 Task: Toggle the ignore windows git27 warning.
Action: Mouse moved to (37, 502)
Screenshot: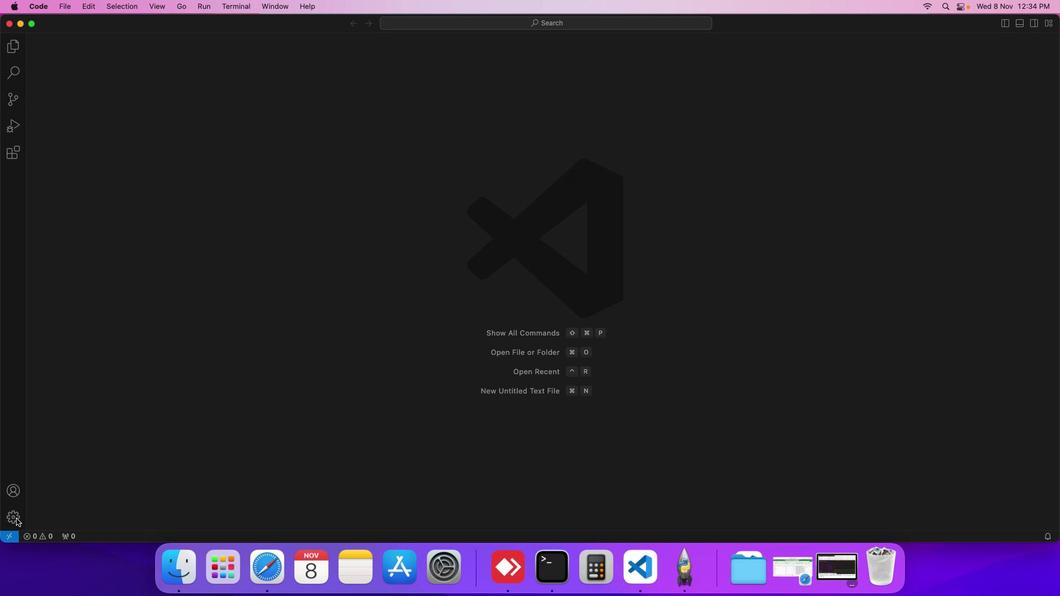 
Action: Mouse pressed left at (37, 502)
Screenshot: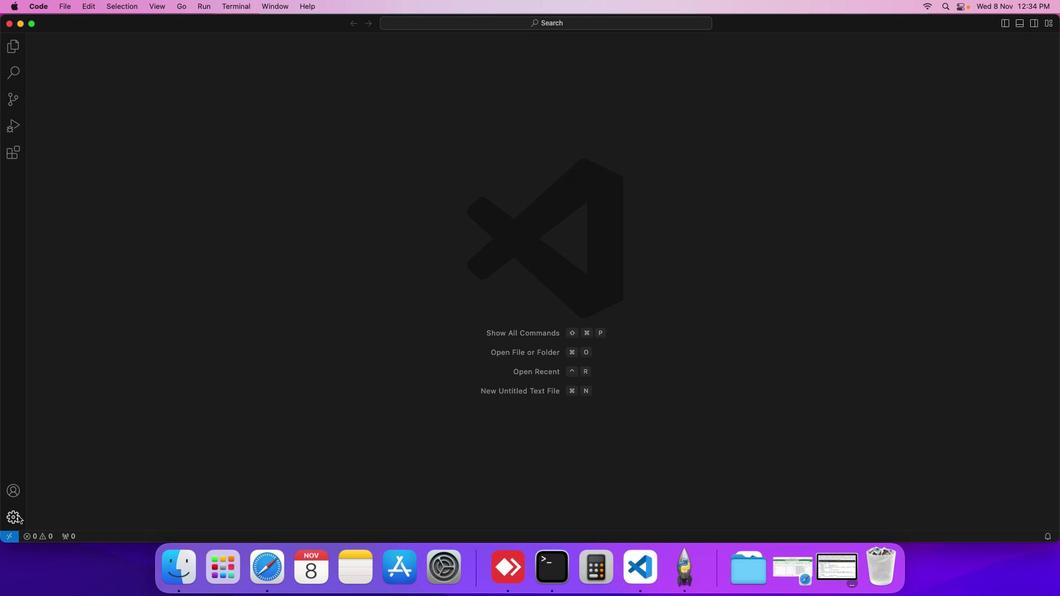 
Action: Mouse moved to (117, 418)
Screenshot: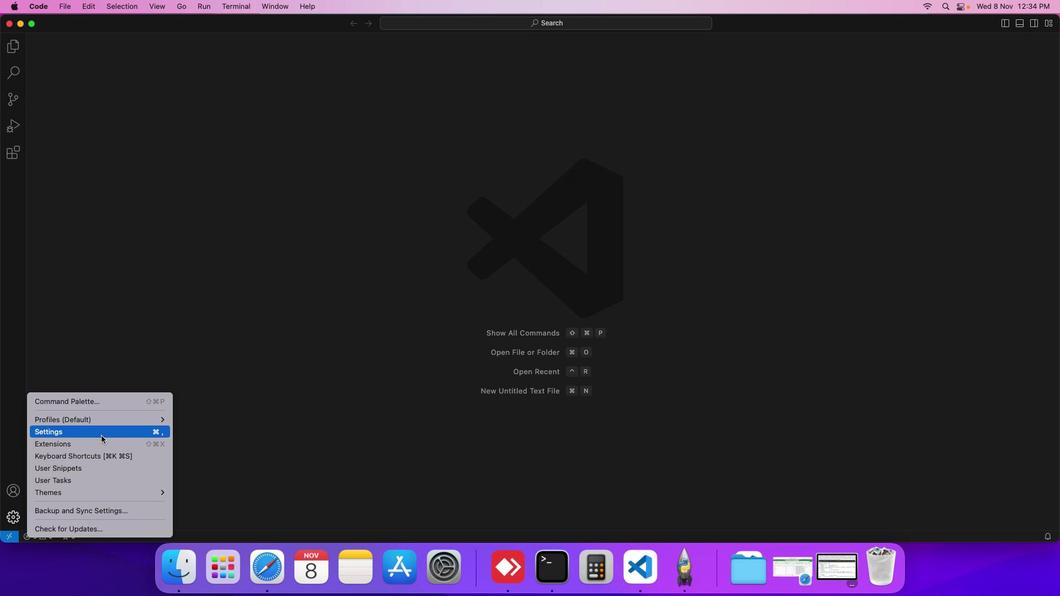 
Action: Mouse pressed left at (117, 418)
Screenshot: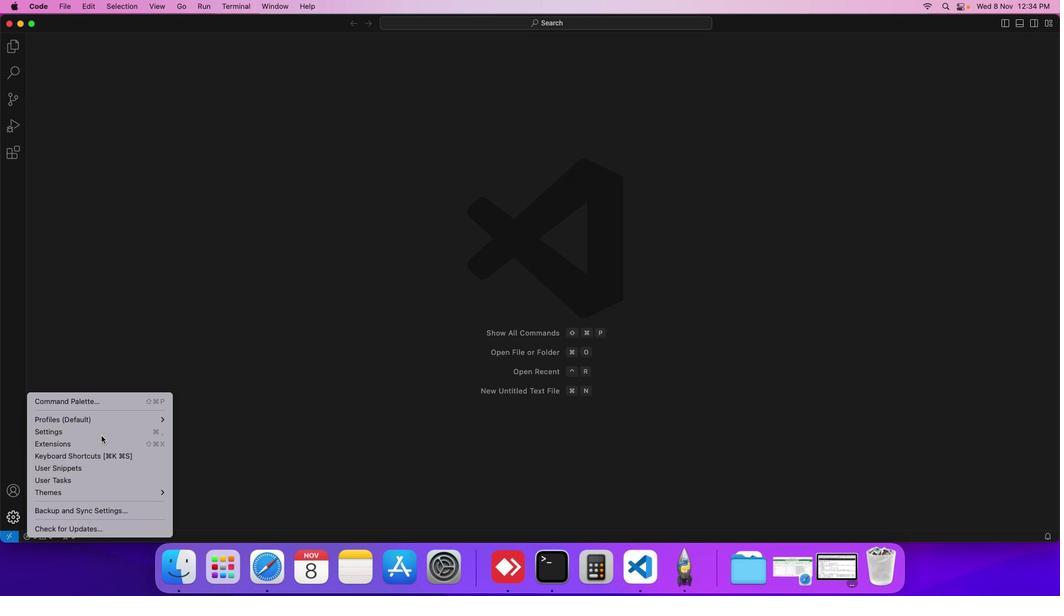 
Action: Mouse moved to (259, 179)
Screenshot: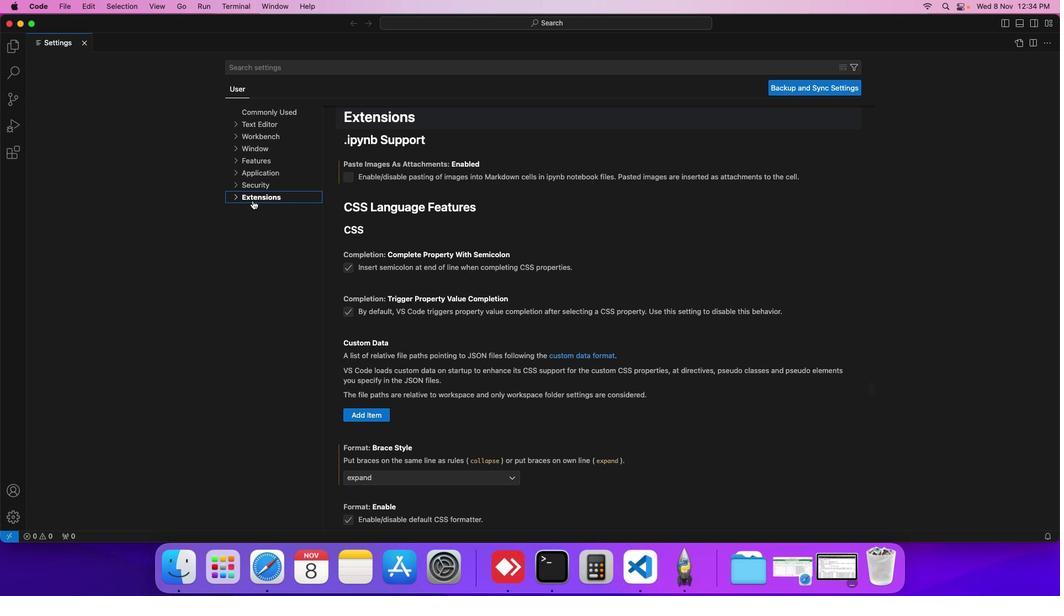 
Action: Mouse pressed left at (259, 179)
Screenshot: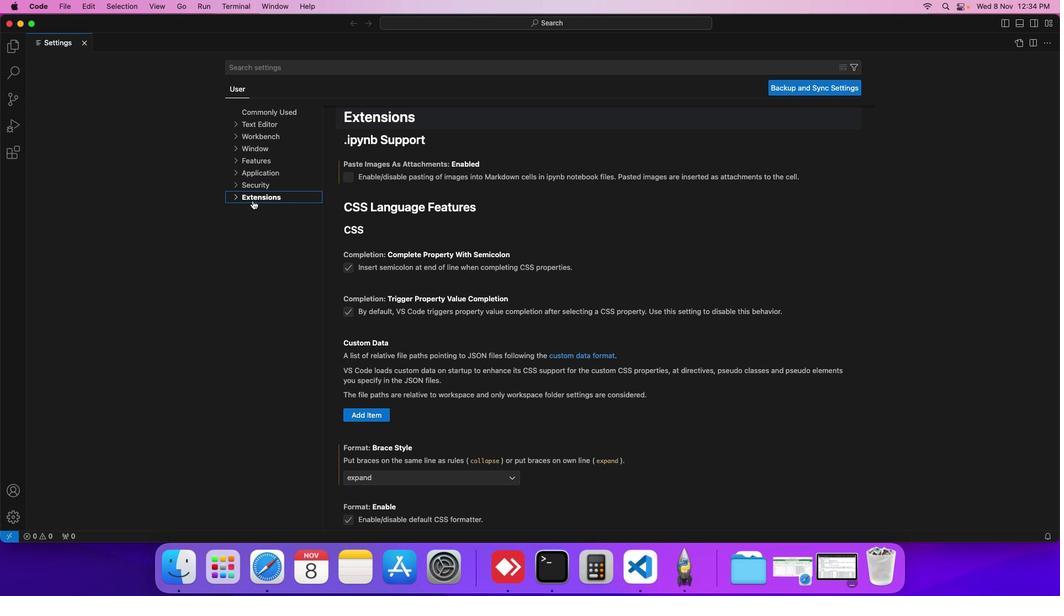 
Action: Mouse moved to (257, 221)
Screenshot: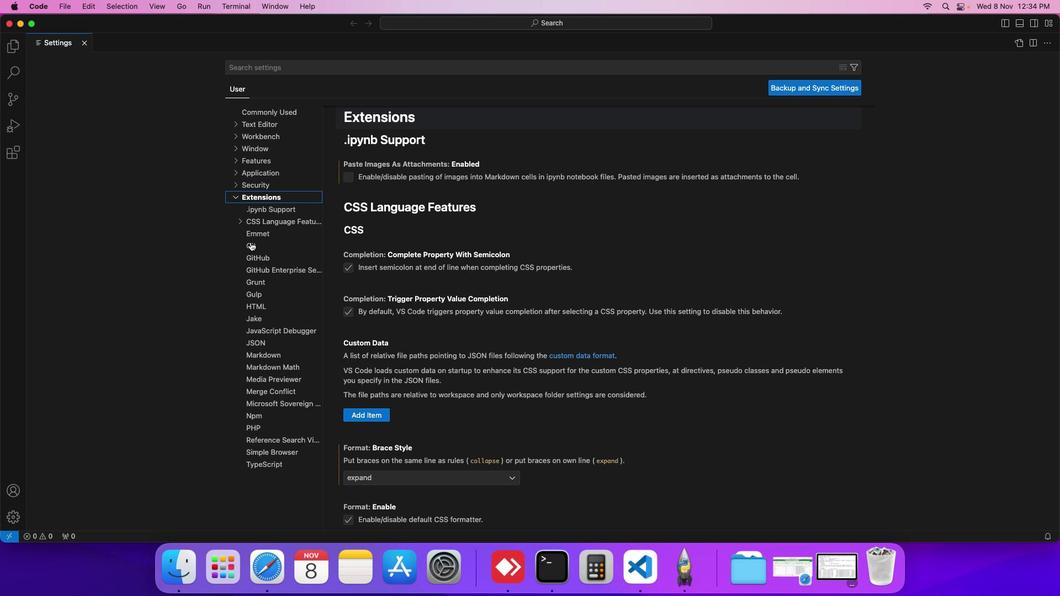 
Action: Mouse pressed left at (257, 221)
Screenshot: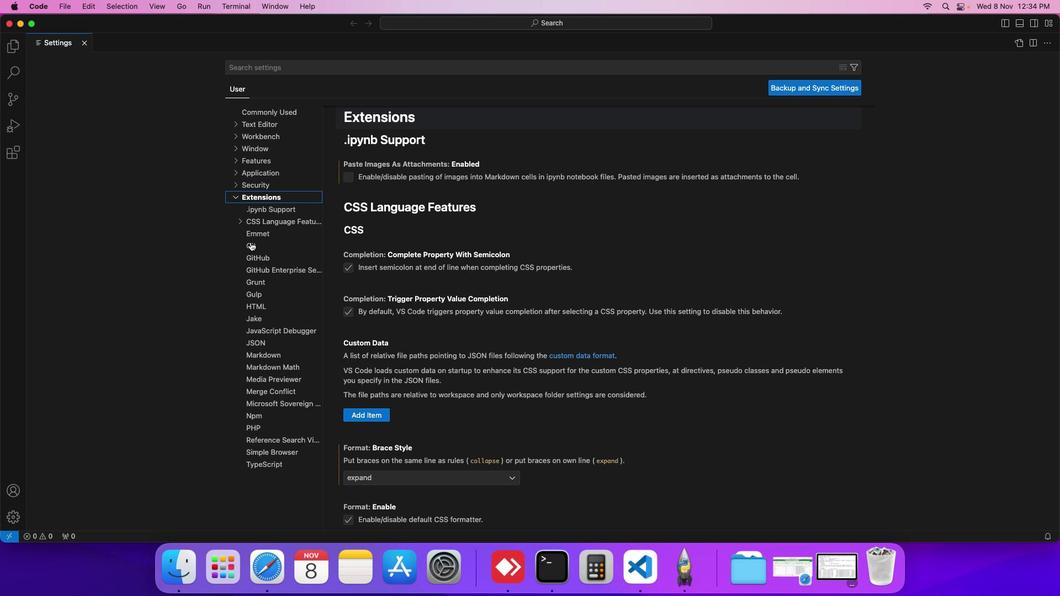 
Action: Mouse moved to (380, 349)
Screenshot: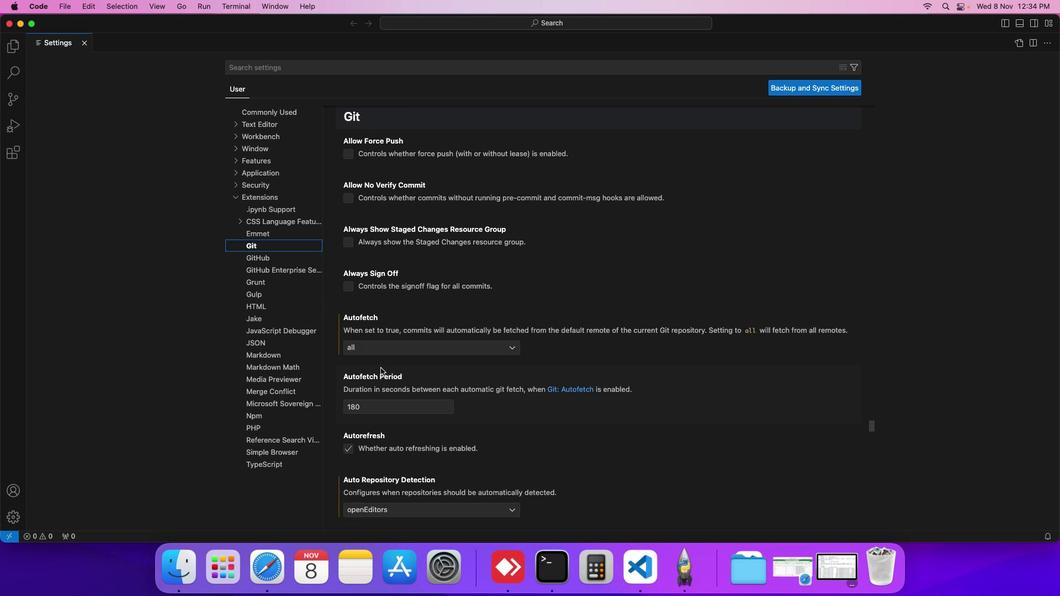 
Action: Mouse scrolled (380, 349) with delta (22, -24)
Screenshot: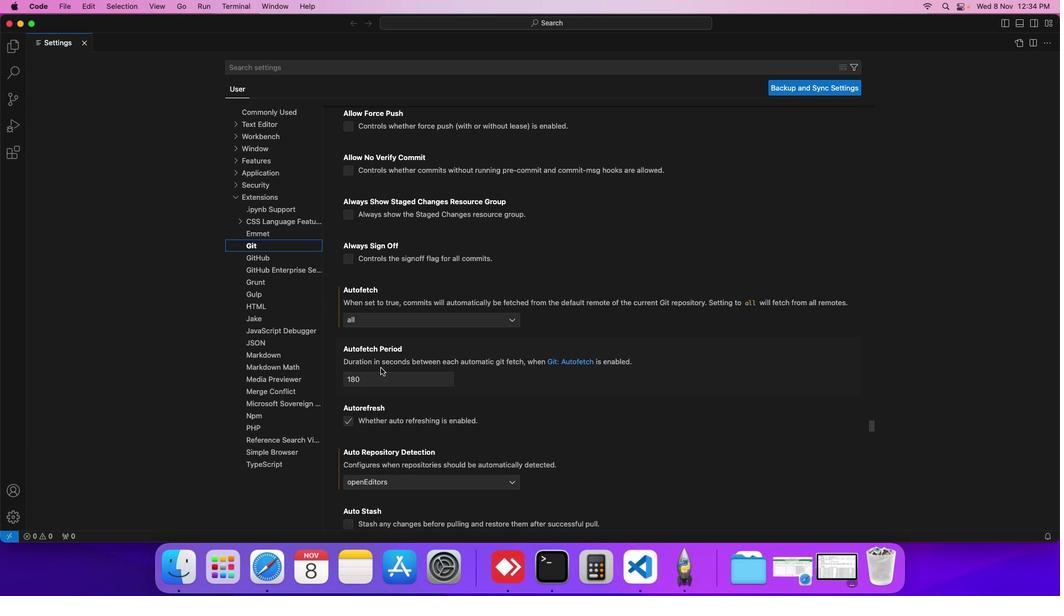 
Action: Mouse scrolled (380, 349) with delta (22, -24)
Screenshot: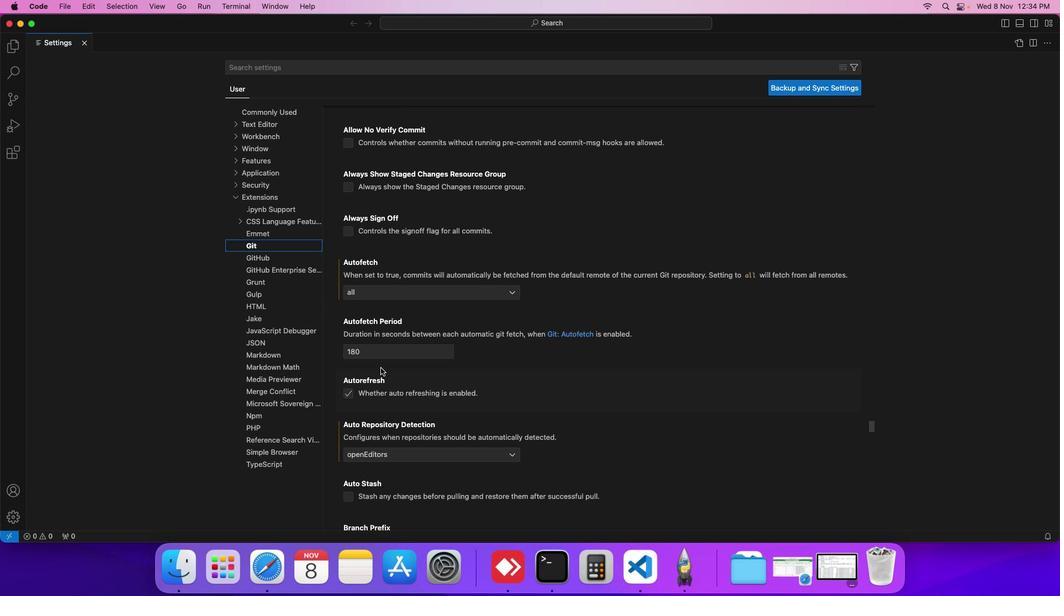 
Action: Mouse scrolled (380, 349) with delta (22, -24)
Screenshot: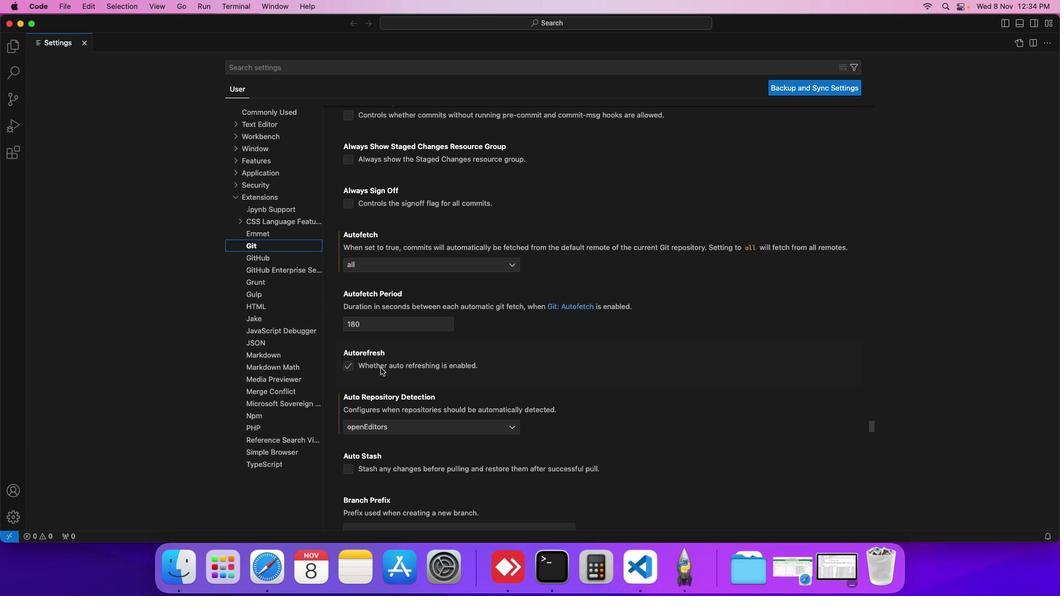 
Action: Mouse scrolled (380, 349) with delta (22, -24)
Screenshot: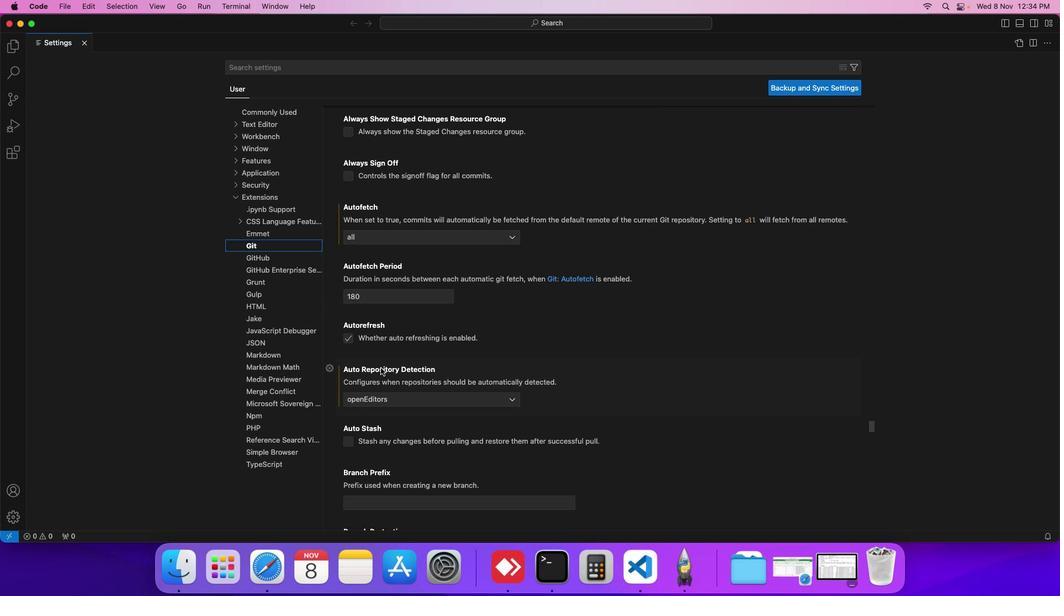 
Action: Mouse scrolled (380, 349) with delta (22, -24)
Screenshot: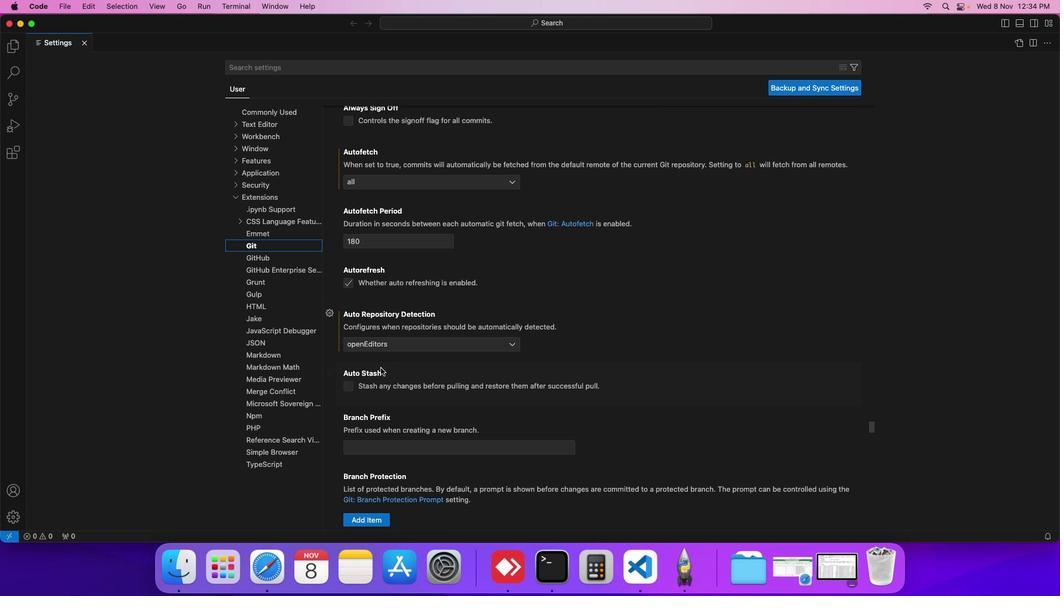 
Action: Mouse scrolled (380, 349) with delta (22, -24)
Screenshot: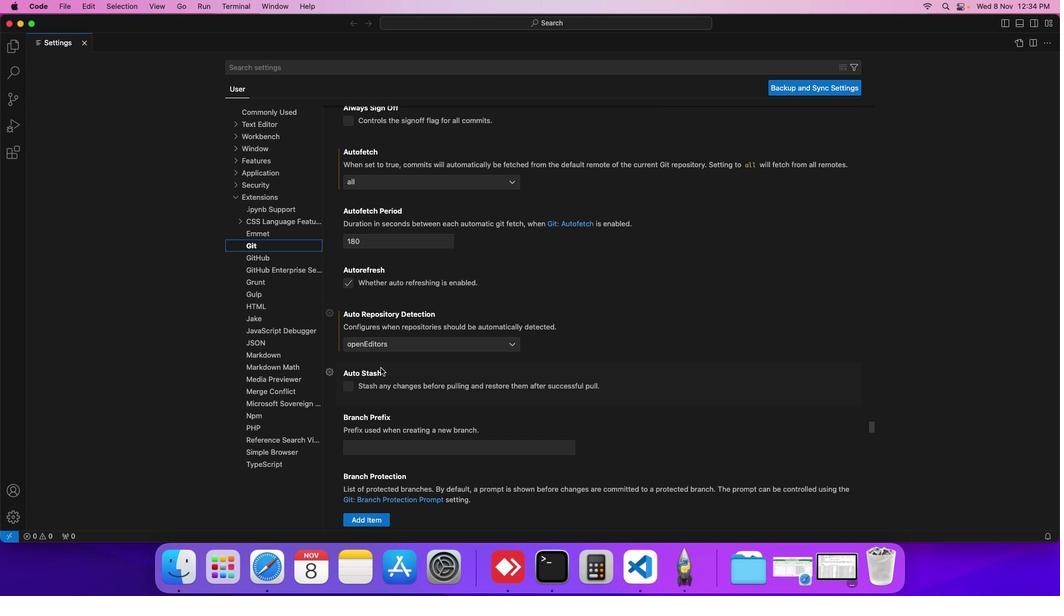 
Action: Mouse scrolled (380, 349) with delta (22, -24)
Screenshot: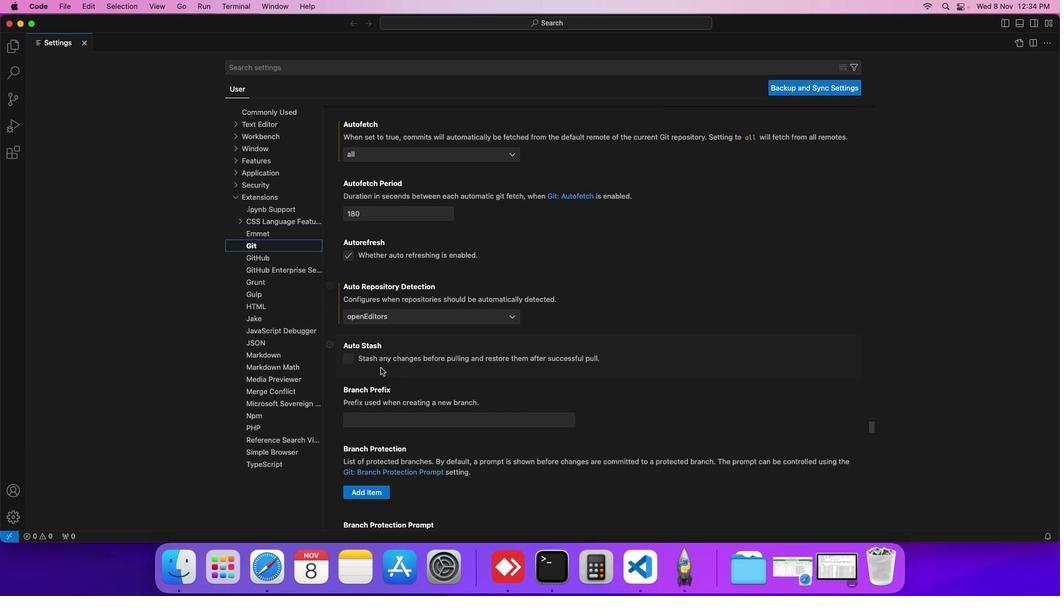 
Action: Mouse scrolled (380, 349) with delta (22, -24)
Screenshot: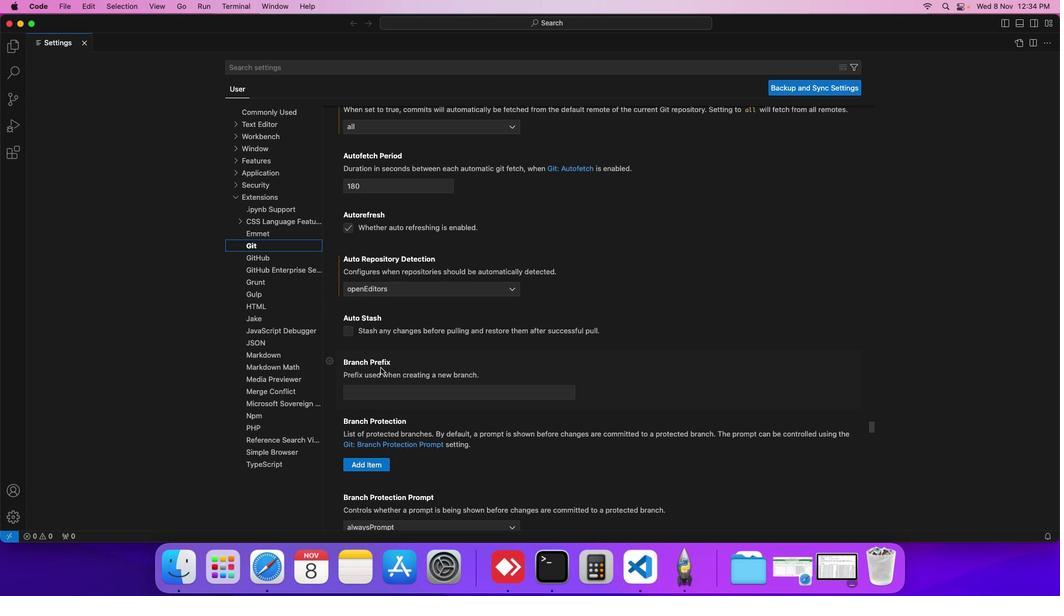
Action: Mouse scrolled (380, 349) with delta (22, -24)
Screenshot: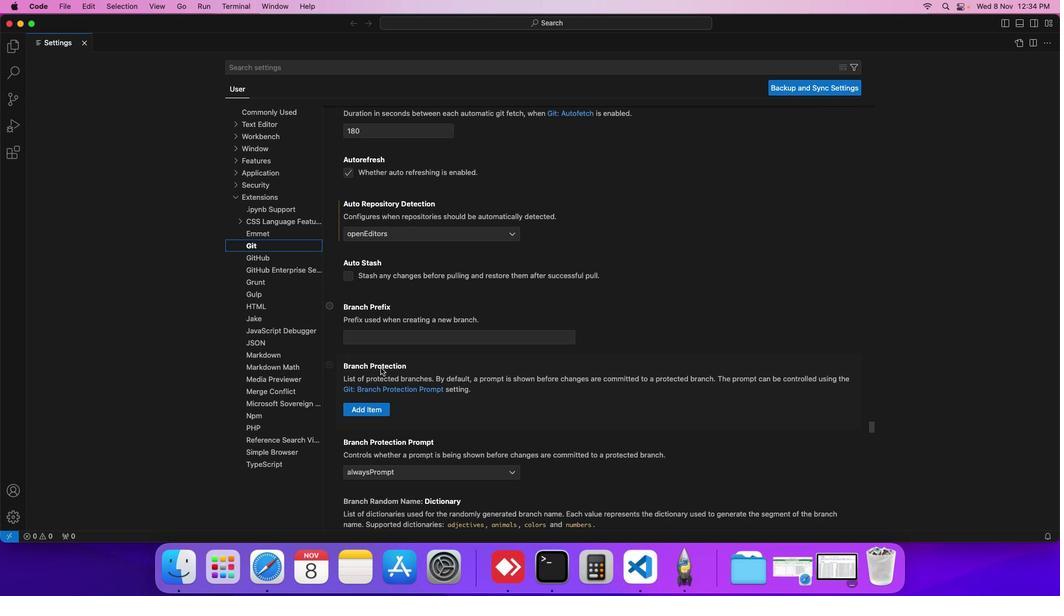 
Action: Mouse scrolled (380, 349) with delta (22, -24)
Screenshot: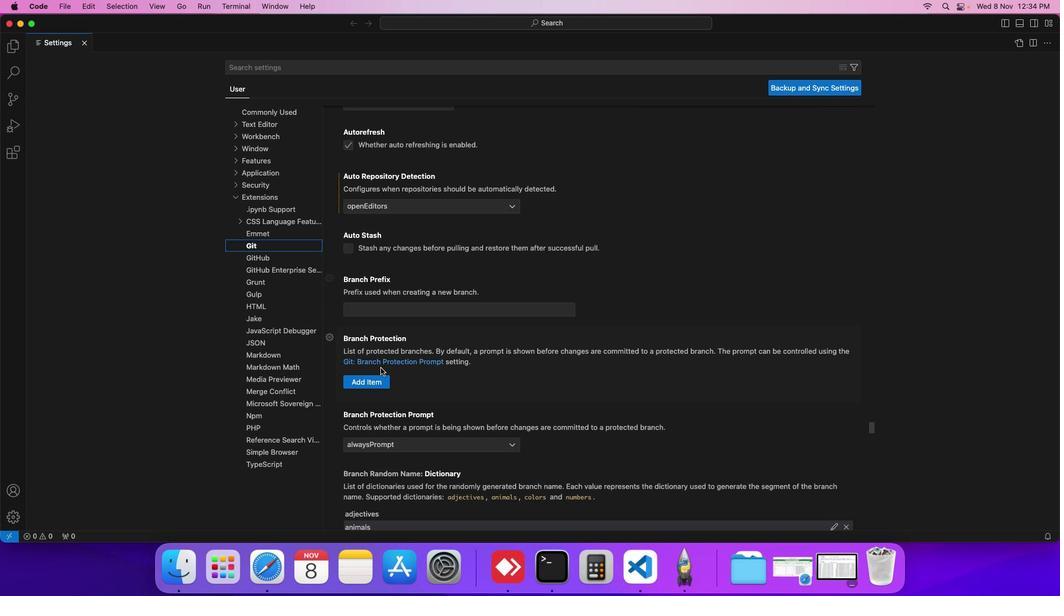 
Action: Mouse scrolled (380, 349) with delta (22, -24)
Screenshot: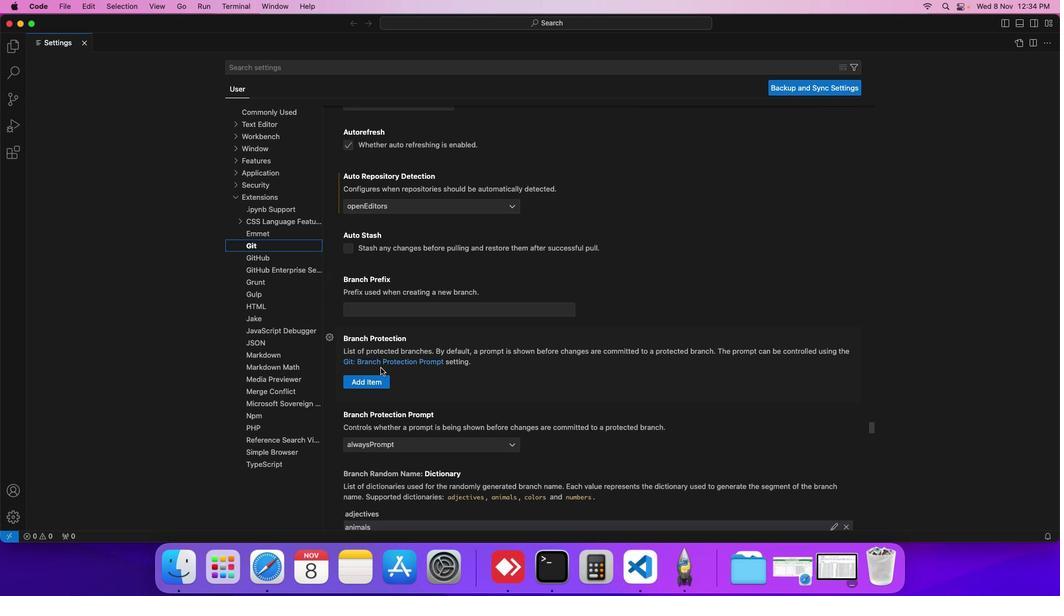 
Action: Mouse scrolled (380, 349) with delta (22, -24)
Screenshot: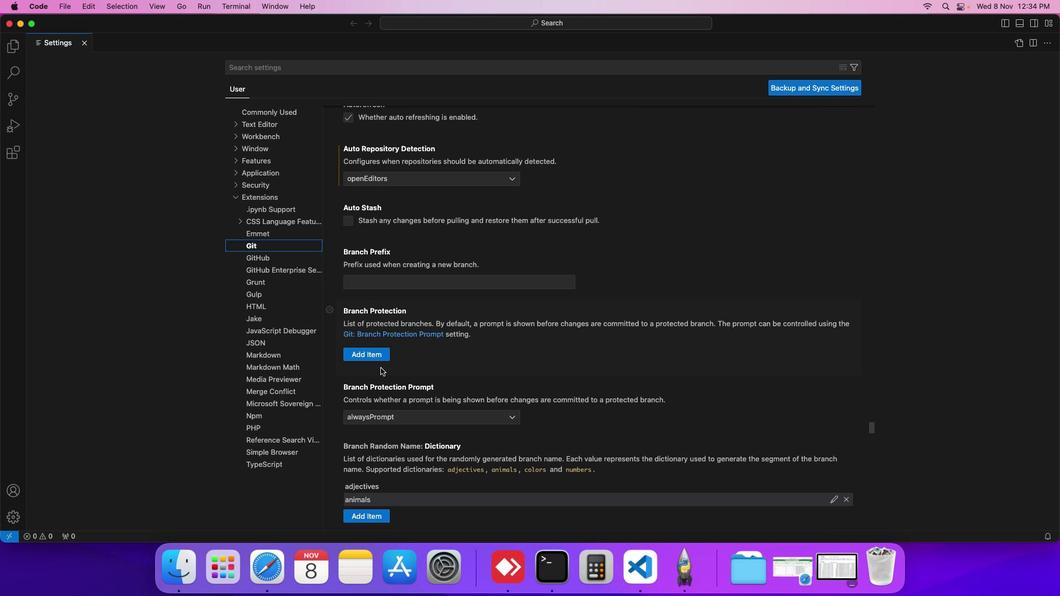 
Action: Mouse scrolled (380, 349) with delta (22, -24)
Screenshot: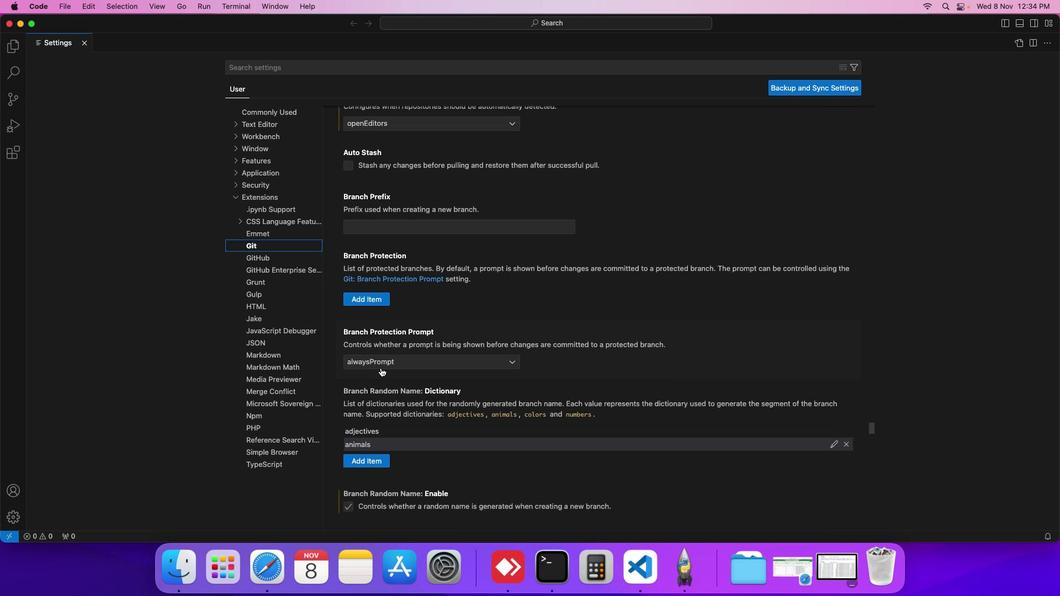 
Action: Mouse scrolled (380, 349) with delta (22, -24)
Screenshot: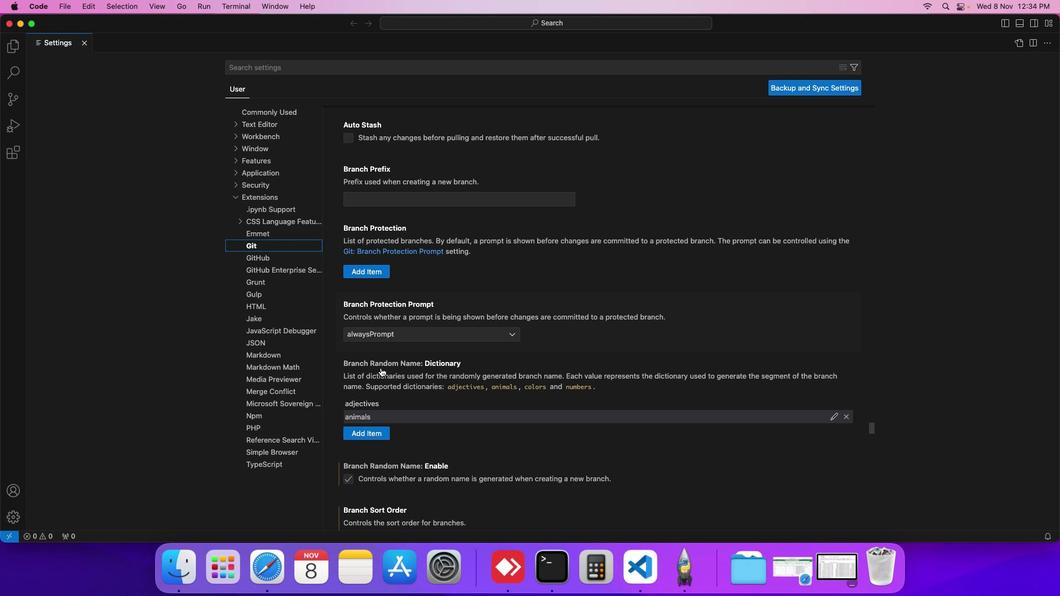 
Action: Mouse scrolled (380, 349) with delta (22, -24)
Screenshot: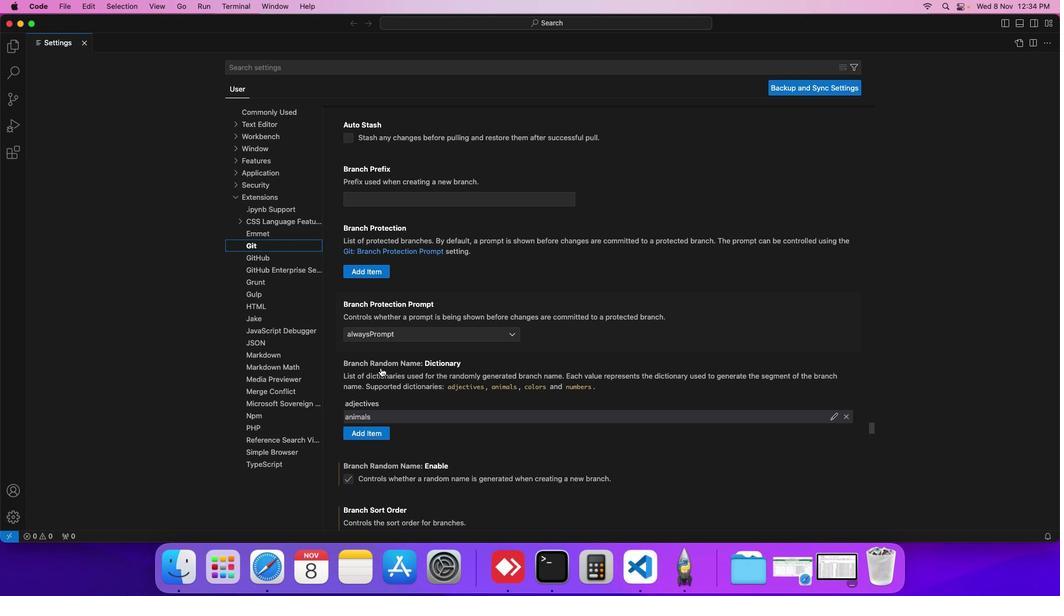 
Action: Mouse scrolled (380, 349) with delta (22, -24)
Screenshot: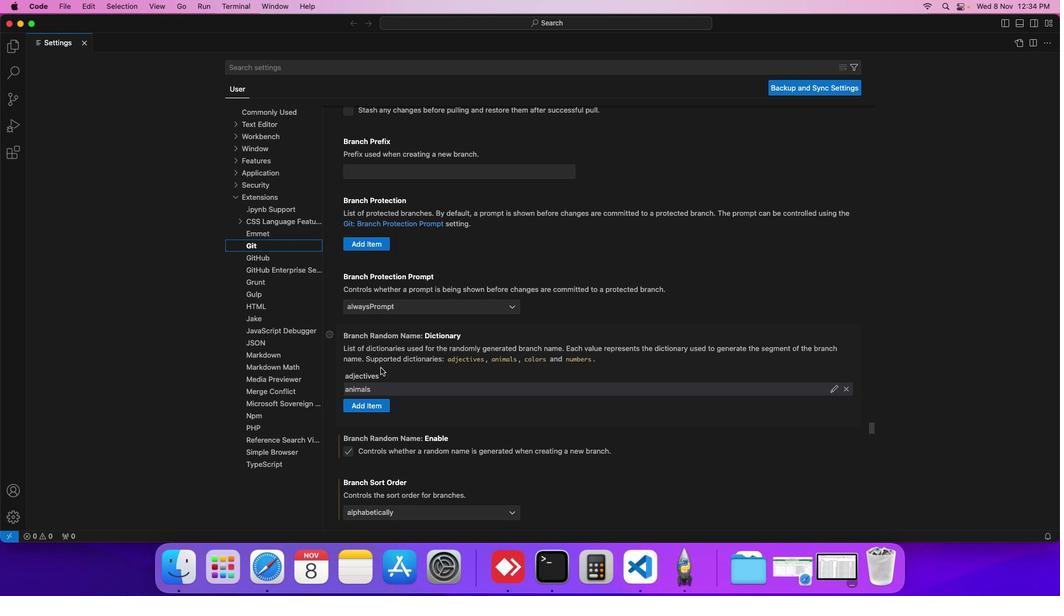 
Action: Mouse scrolled (380, 349) with delta (22, -24)
Screenshot: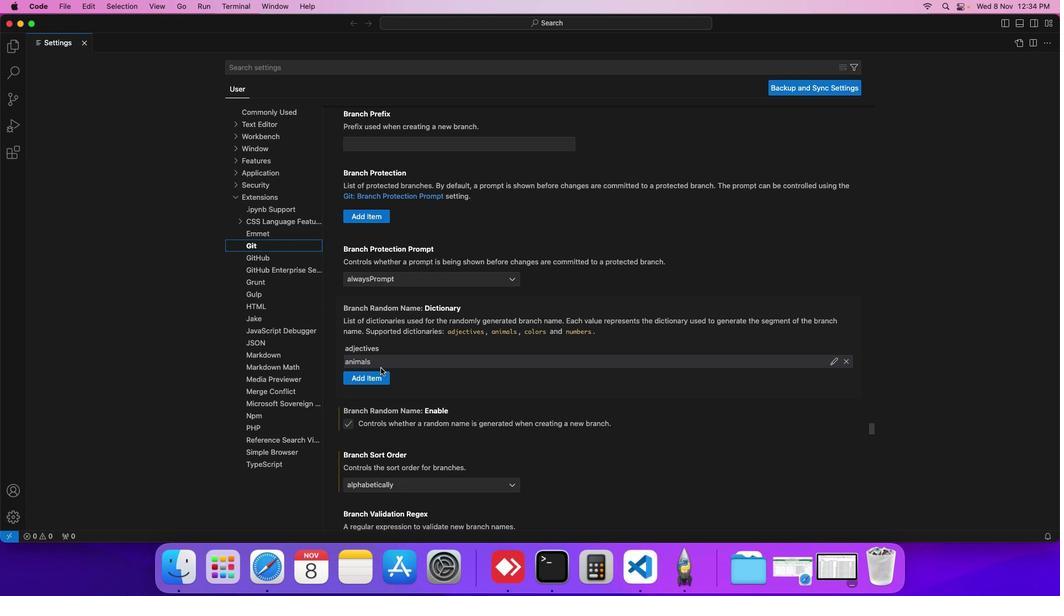 
Action: Mouse scrolled (380, 349) with delta (22, -24)
Screenshot: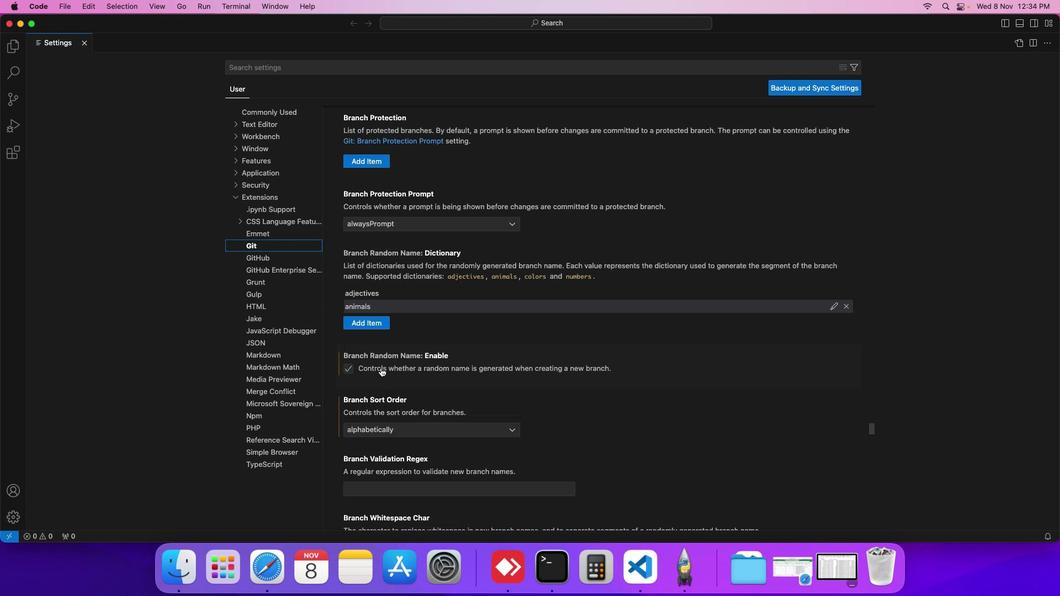 
Action: Mouse scrolled (380, 349) with delta (22, -24)
Screenshot: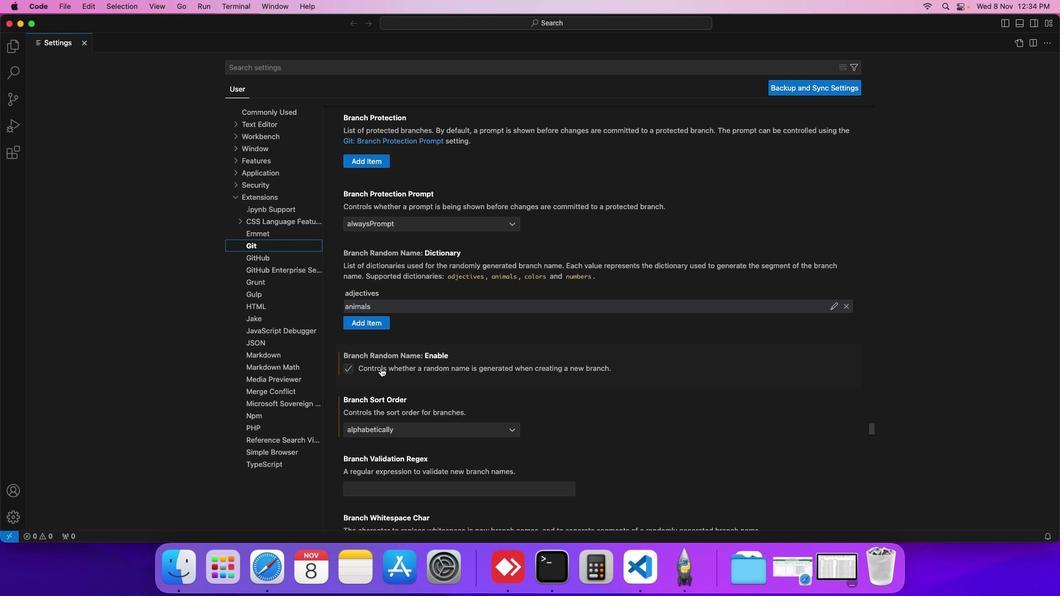 
Action: Mouse scrolled (380, 349) with delta (22, -24)
Screenshot: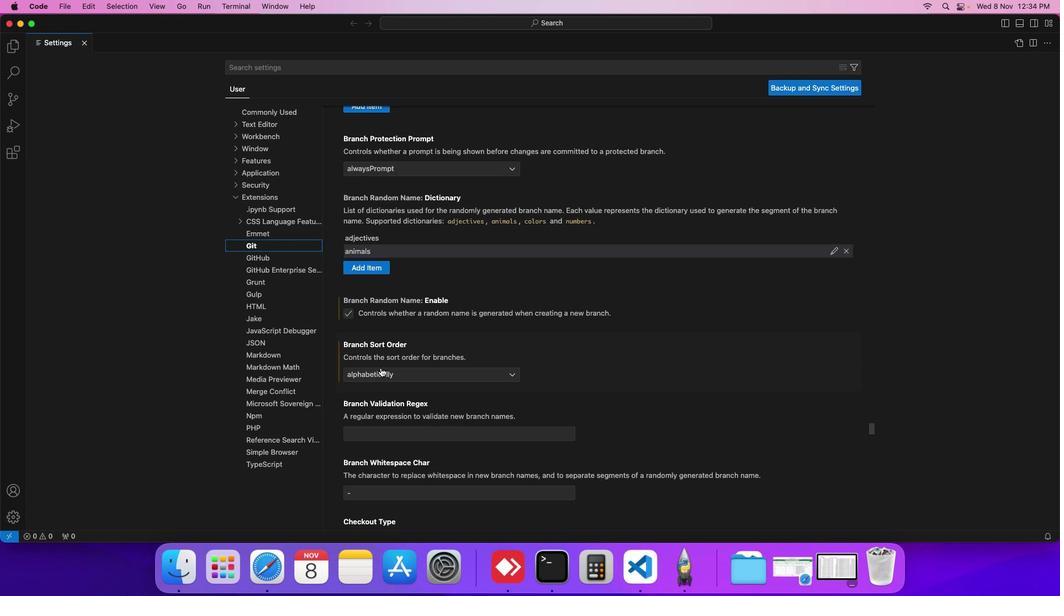 
Action: Mouse scrolled (380, 349) with delta (22, -24)
Screenshot: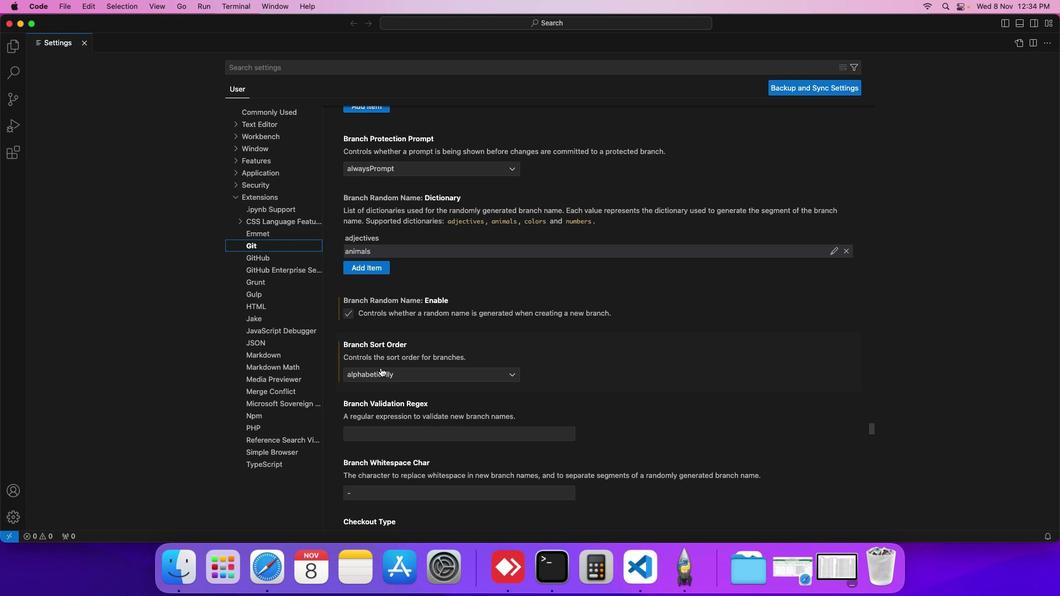 
Action: Mouse scrolled (380, 349) with delta (22, -24)
Screenshot: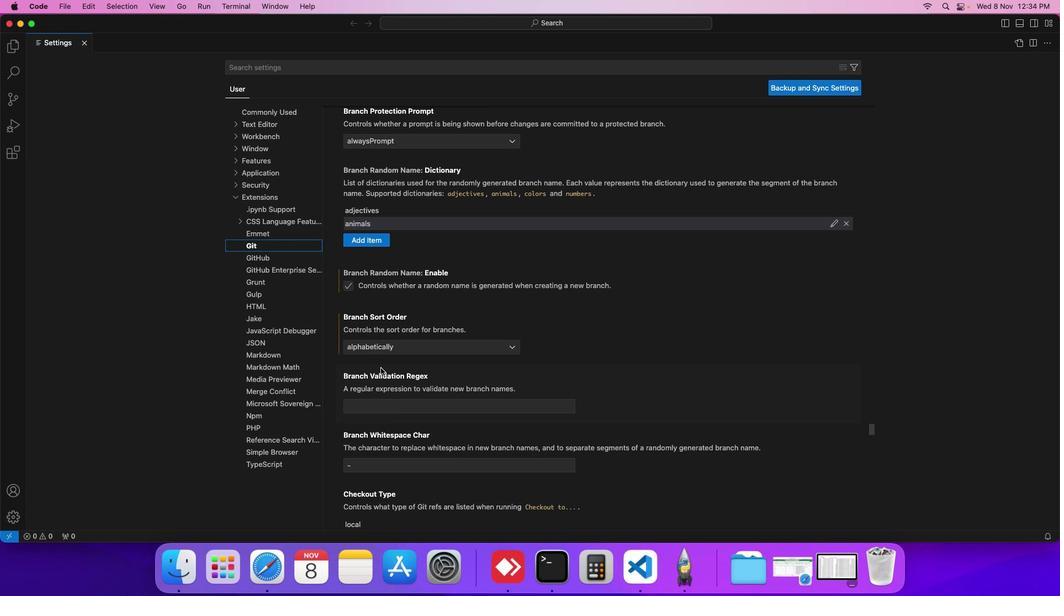 
Action: Mouse scrolled (380, 349) with delta (22, -24)
Screenshot: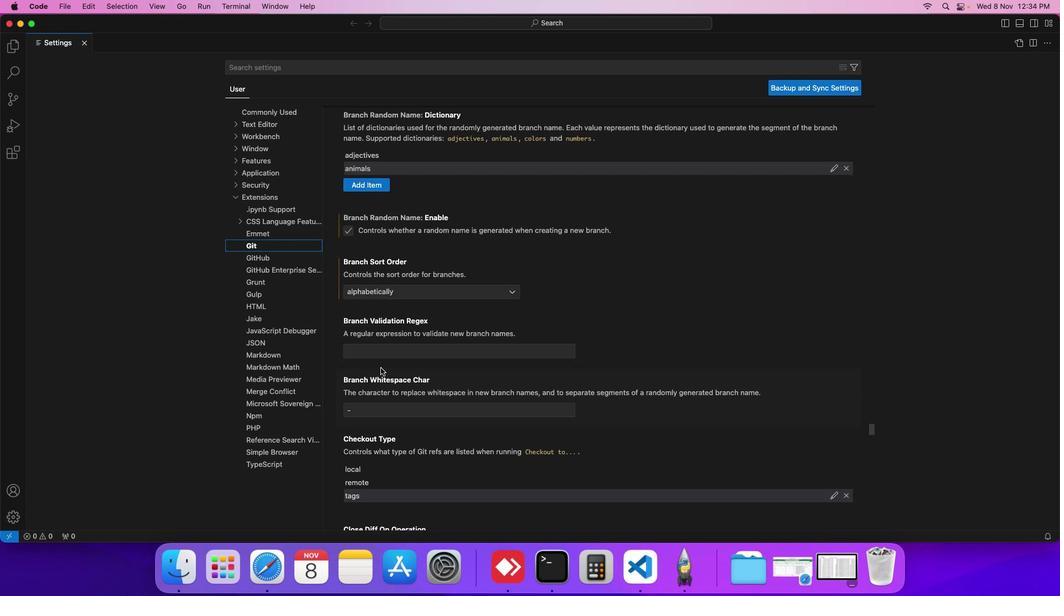 
Action: Mouse scrolled (380, 349) with delta (22, -24)
Screenshot: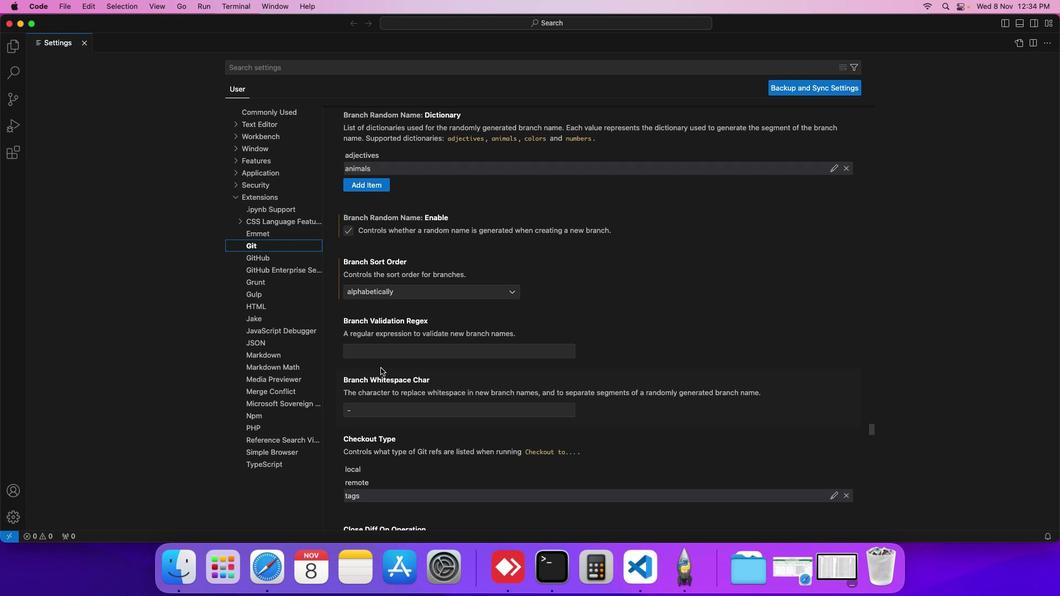 
Action: Mouse scrolled (380, 349) with delta (22, -24)
Screenshot: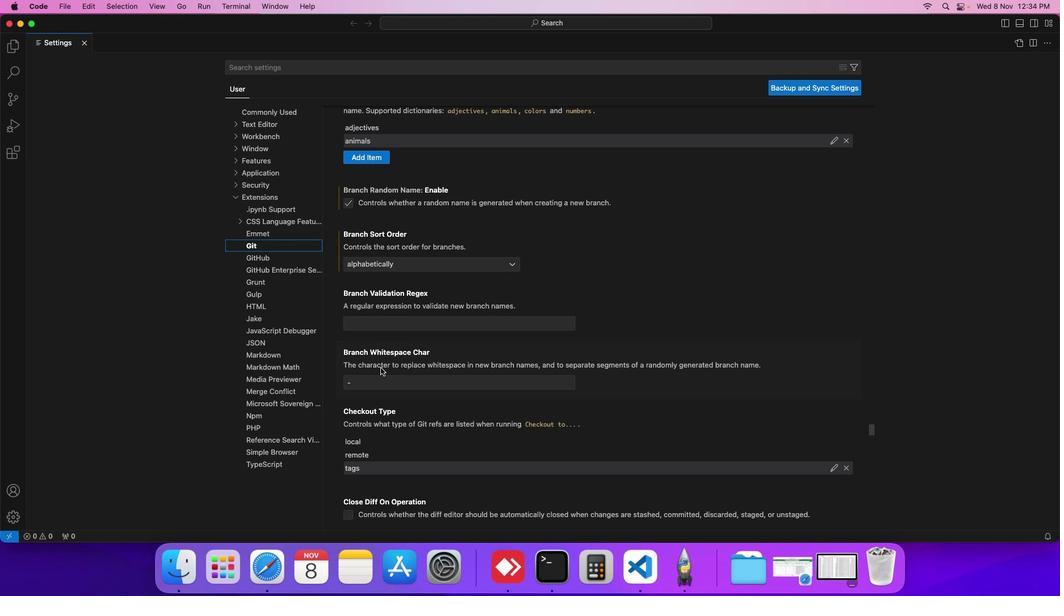 
Action: Mouse scrolled (380, 349) with delta (22, -24)
Screenshot: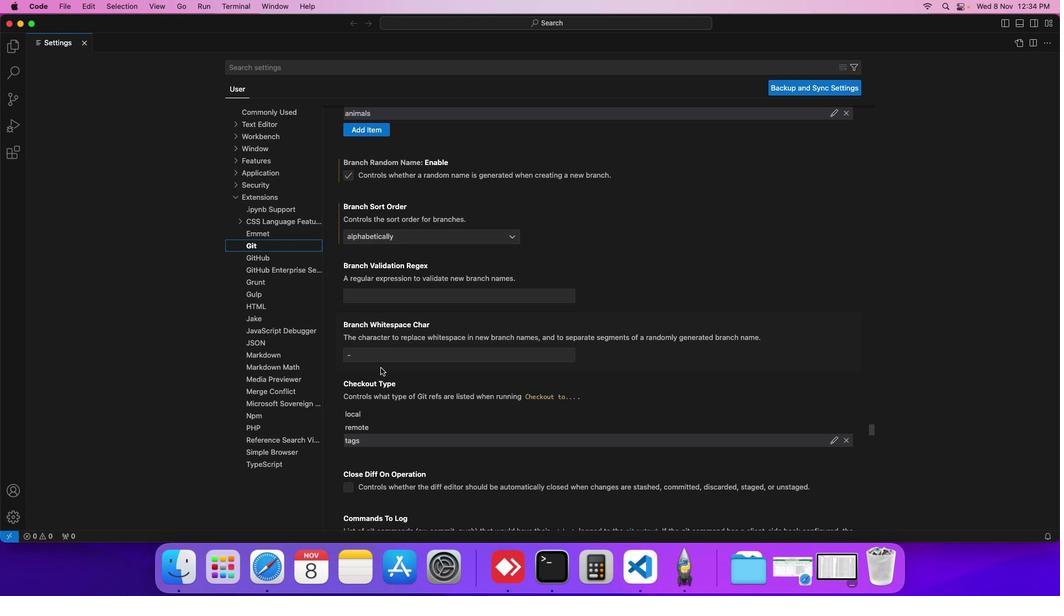 
Action: Mouse scrolled (380, 349) with delta (22, -24)
Screenshot: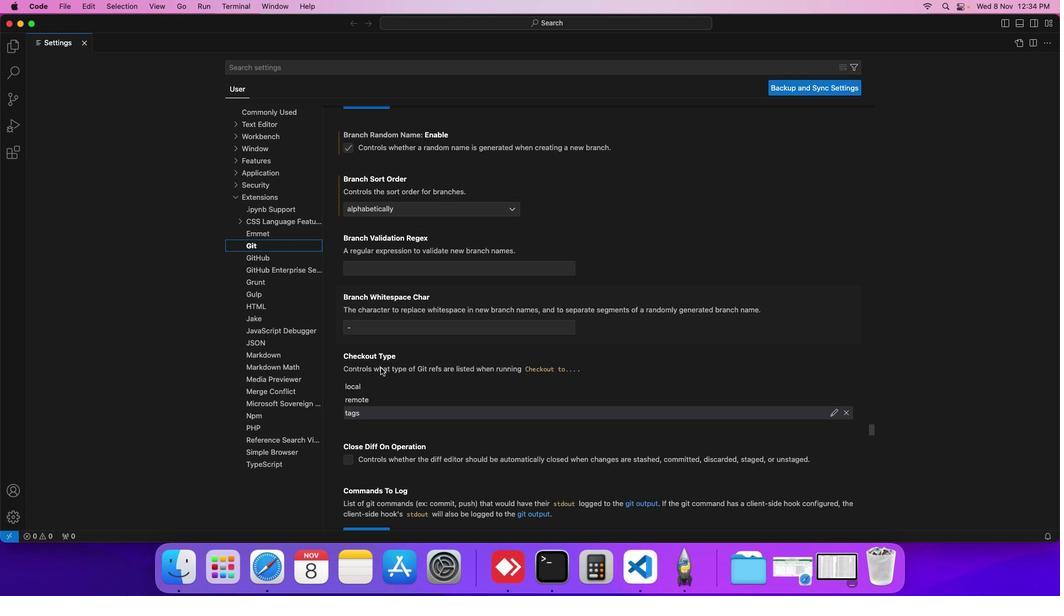 
Action: Mouse scrolled (380, 349) with delta (22, -24)
Screenshot: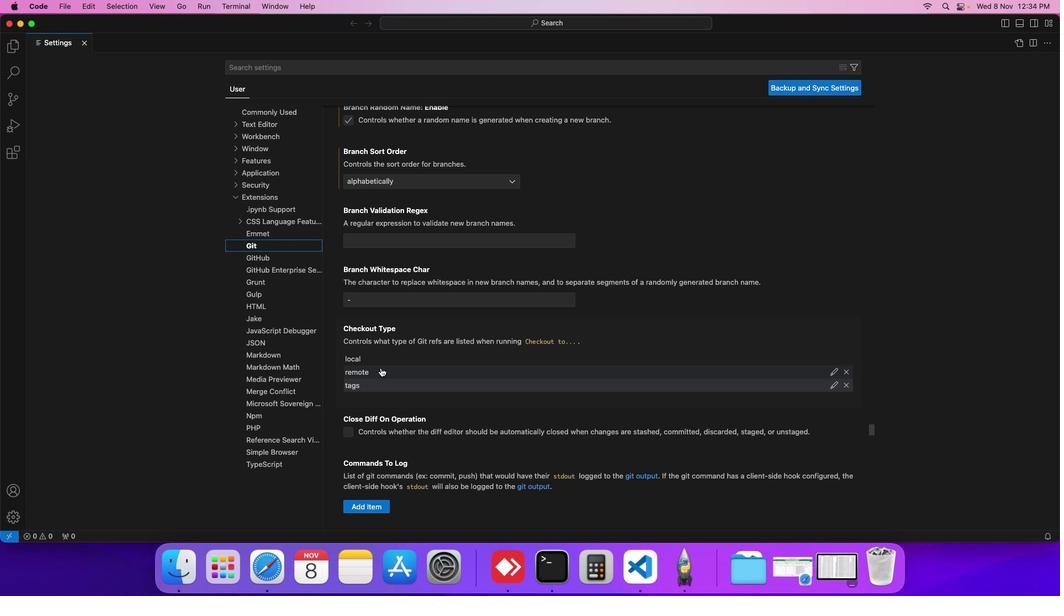 
Action: Mouse scrolled (380, 349) with delta (22, -24)
Screenshot: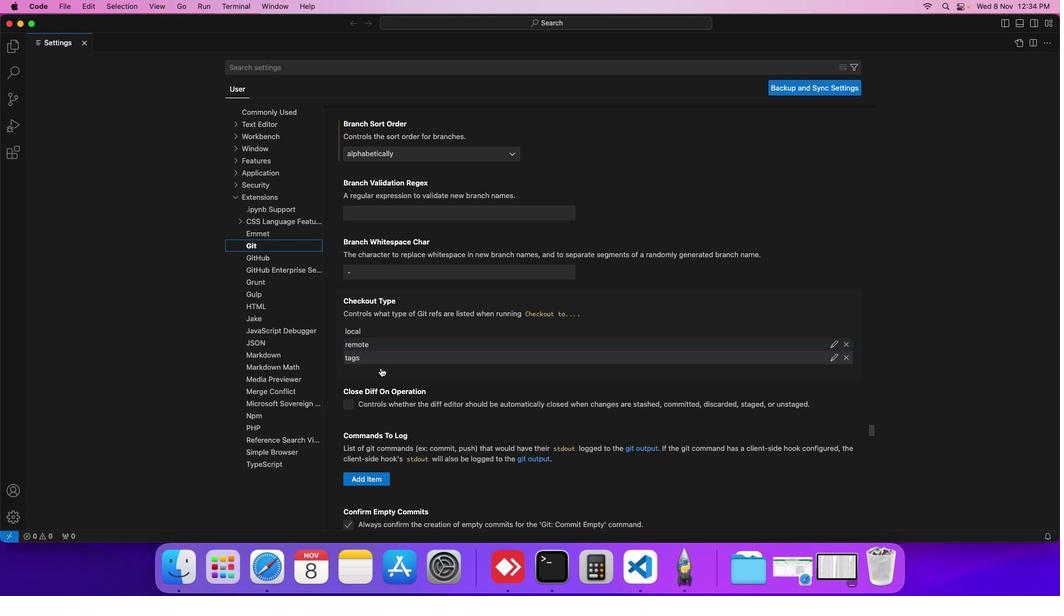 
Action: Mouse scrolled (380, 349) with delta (22, -24)
Screenshot: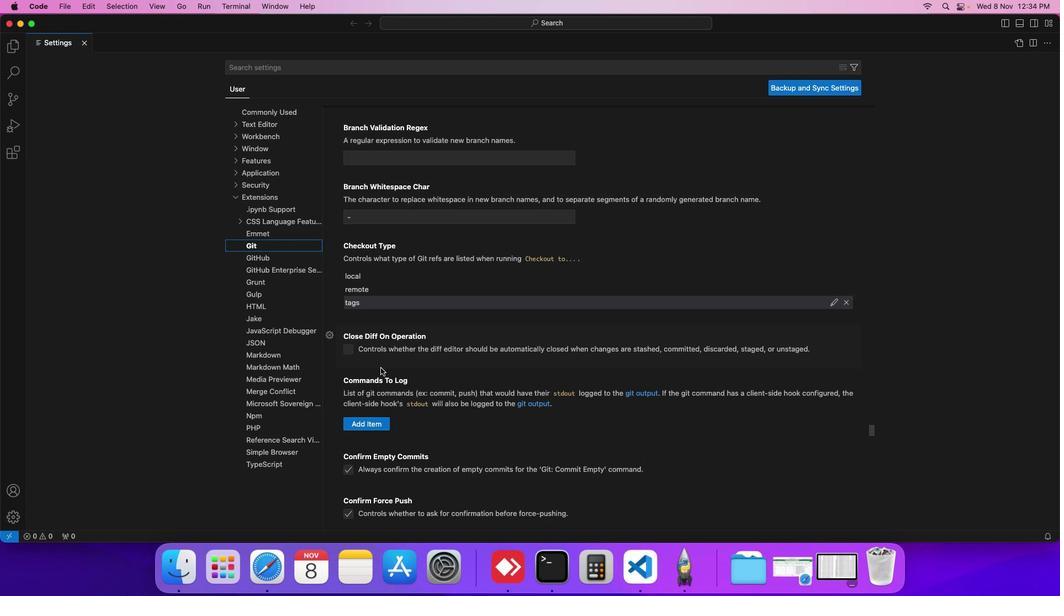 
Action: Mouse scrolled (380, 349) with delta (22, -24)
Screenshot: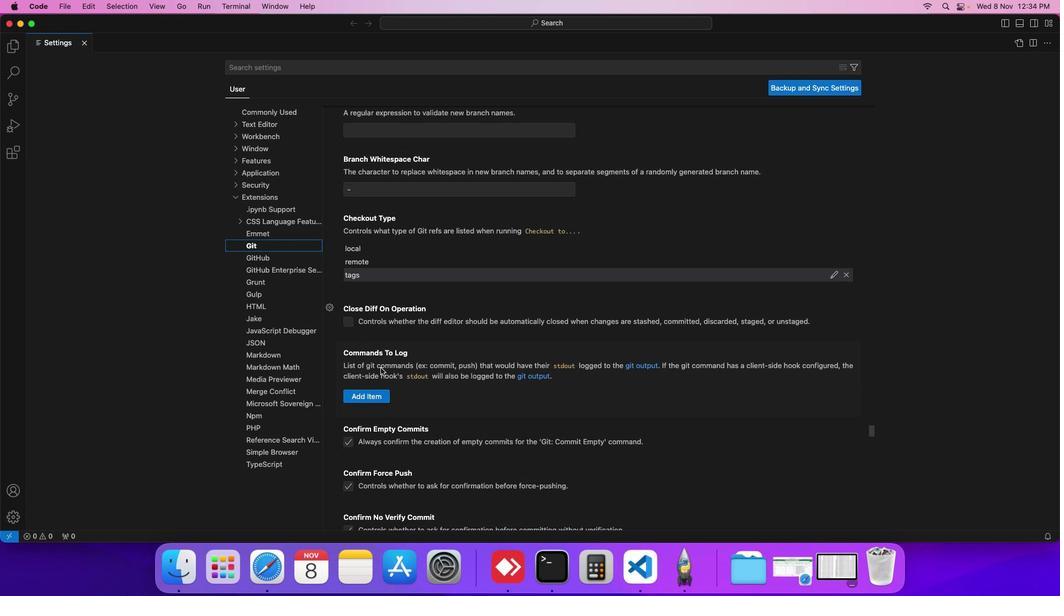 
Action: Mouse scrolled (380, 349) with delta (22, -24)
Screenshot: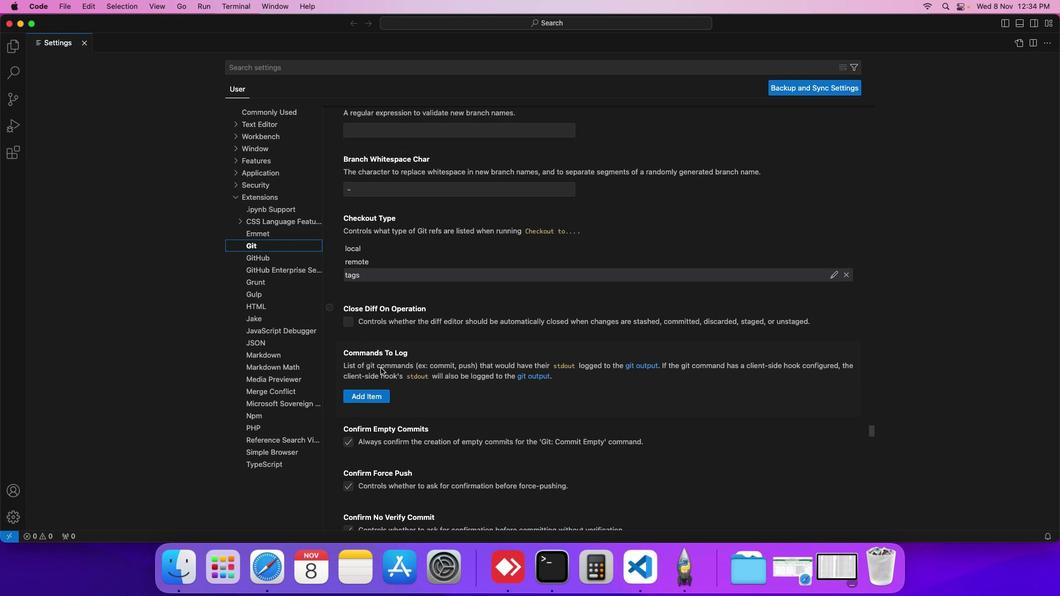 
Action: Mouse scrolled (380, 349) with delta (22, -24)
Screenshot: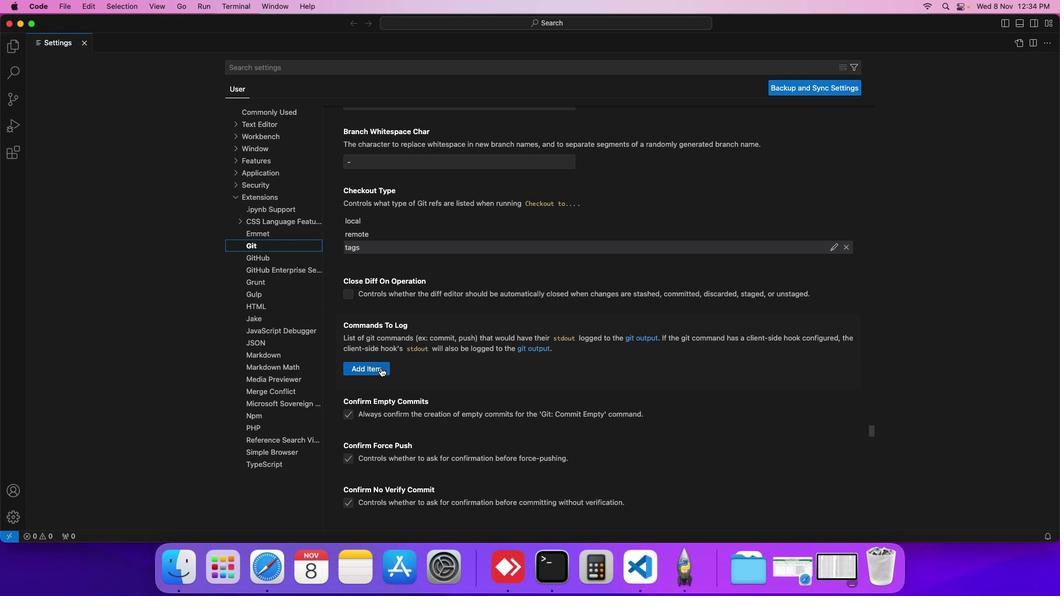 
Action: Mouse scrolled (380, 349) with delta (22, -24)
Screenshot: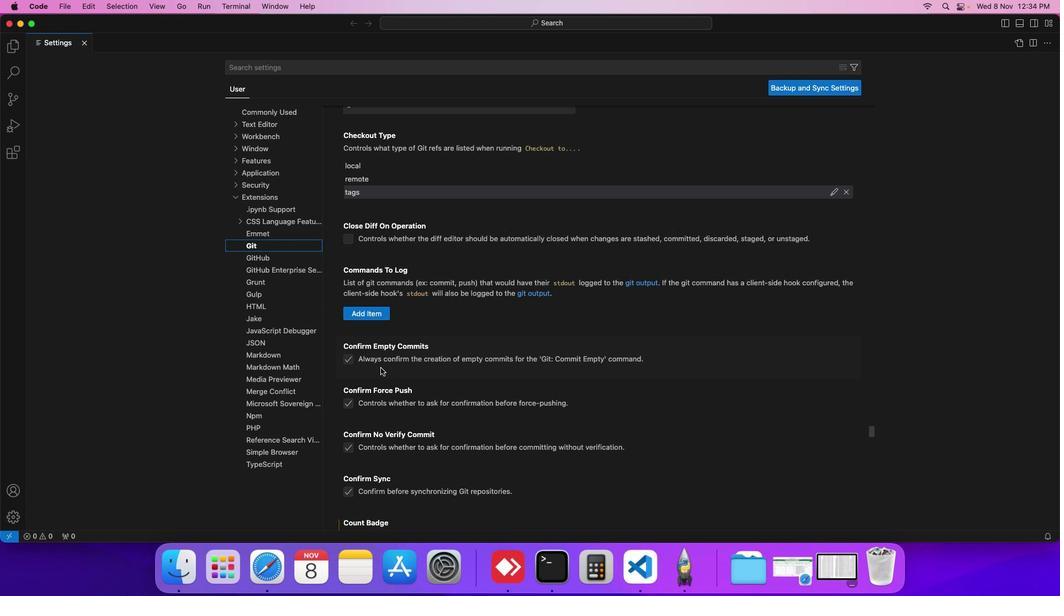 
Action: Mouse scrolled (380, 349) with delta (22, -24)
Screenshot: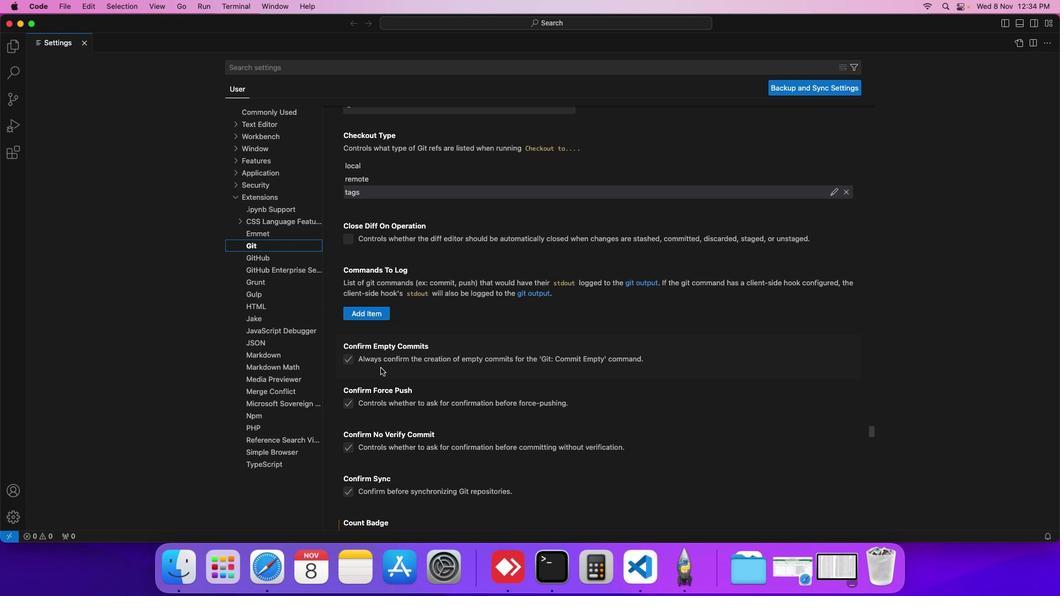 
Action: Mouse scrolled (380, 349) with delta (22, -24)
Screenshot: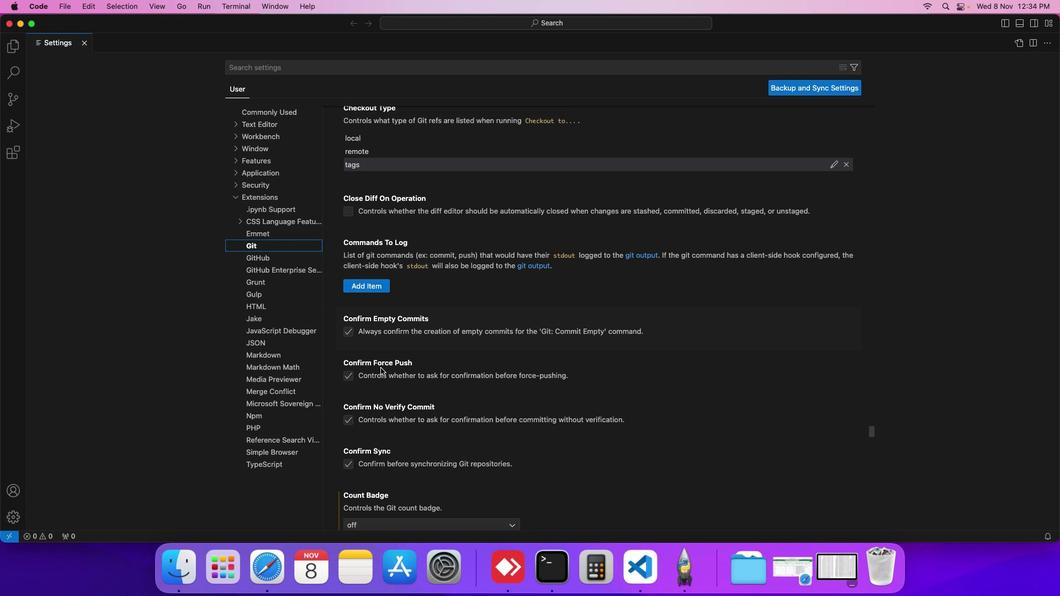 
Action: Mouse scrolled (380, 349) with delta (22, -24)
Screenshot: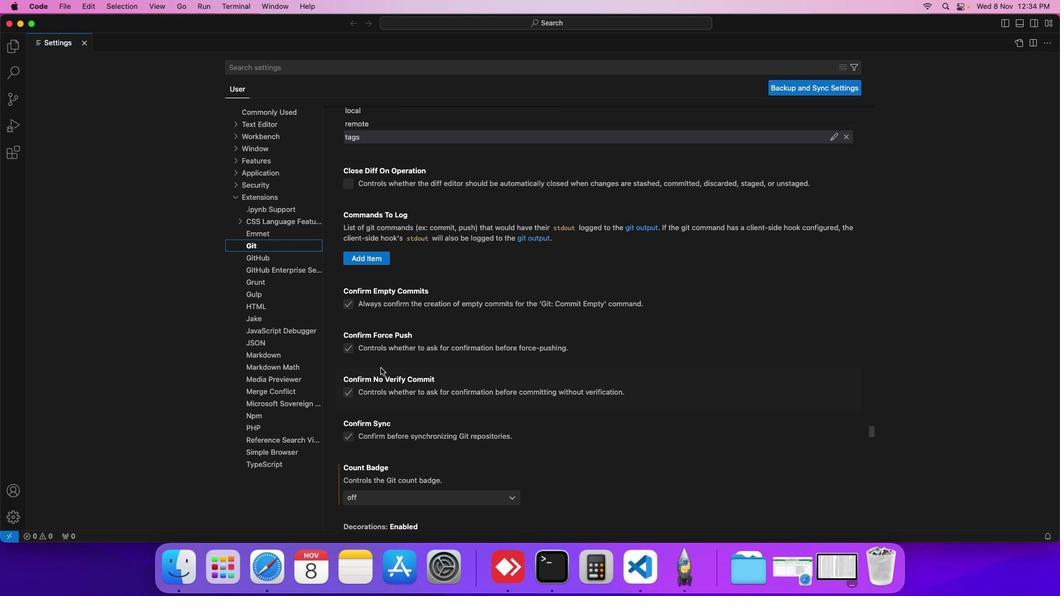 
Action: Mouse scrolled (380, 349) with delta (22, -24)
Screenshot: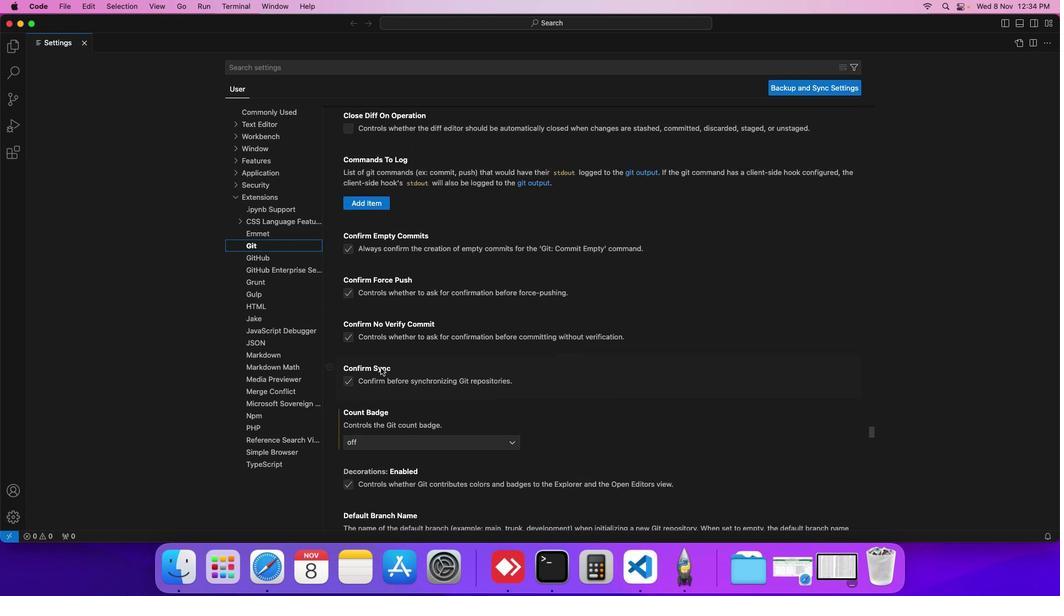 
Action: Mouse scrolled (380, 349) with delta (22, -24)
Screenshot: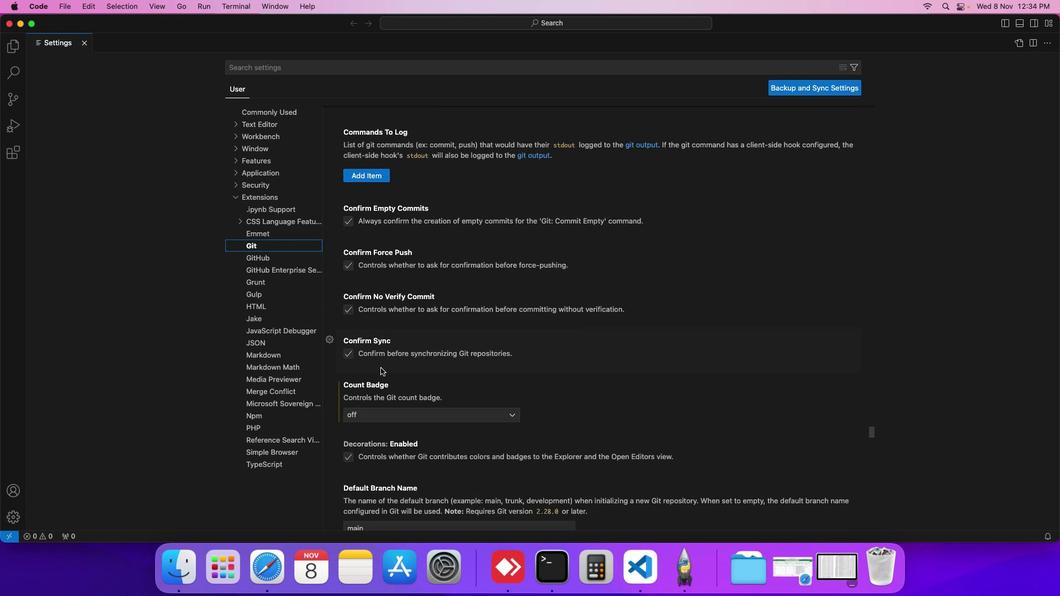 
Action: Mouse scrolled (380, 349) with delta (22, -24)
Screenshot: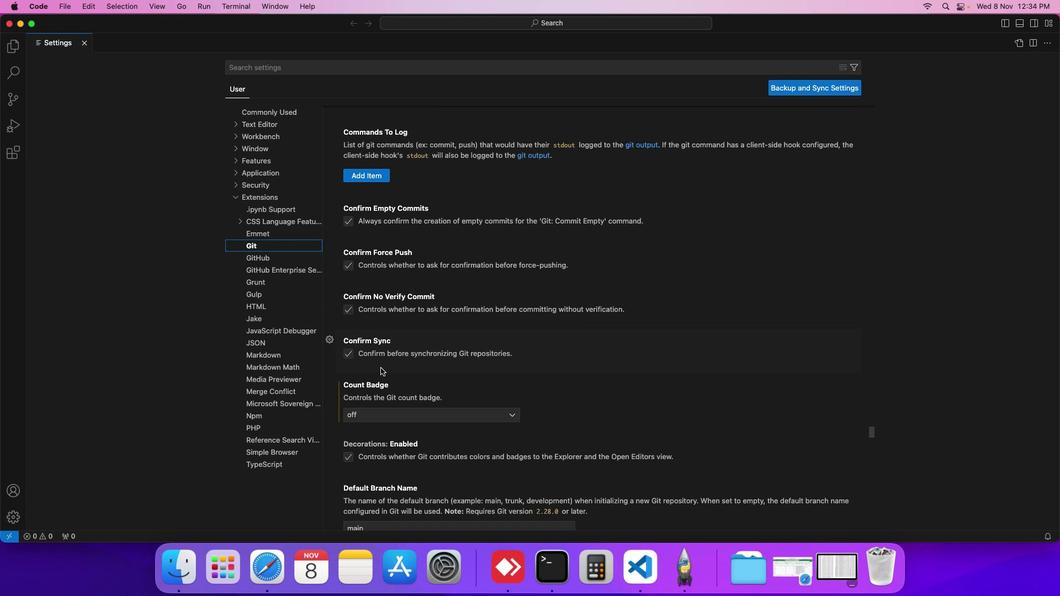 
Action: Mouse scrolled (380, 349) with delta (22, -24)
Screenshot: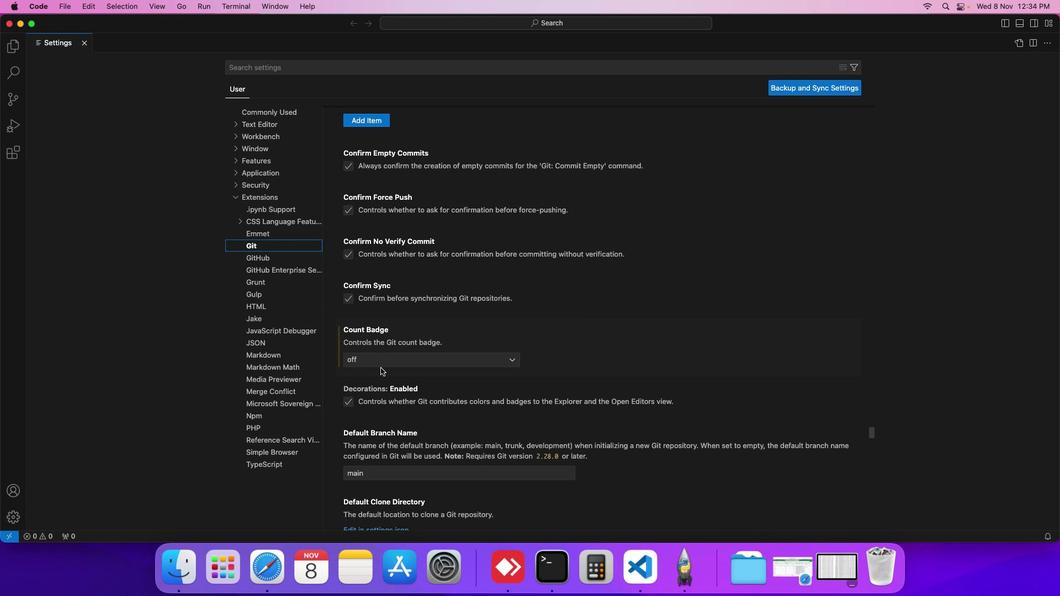 
Action: Mouse scrolled (380, 349) with delta (22, -24)
Screenshot: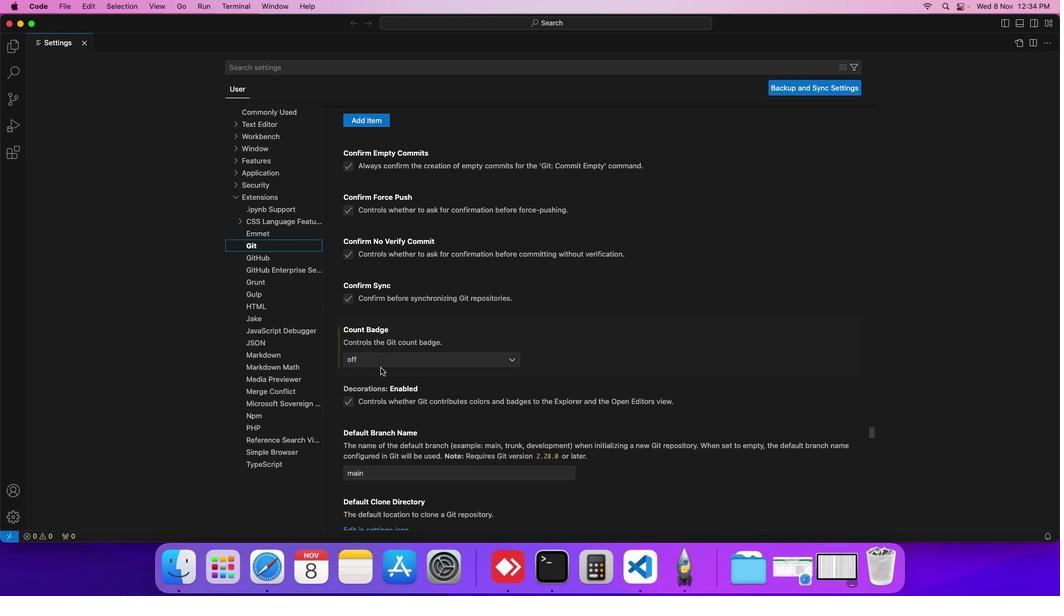 
Action: Mouse scrolled (380, 349) with delta (22, -24)
Screenshot: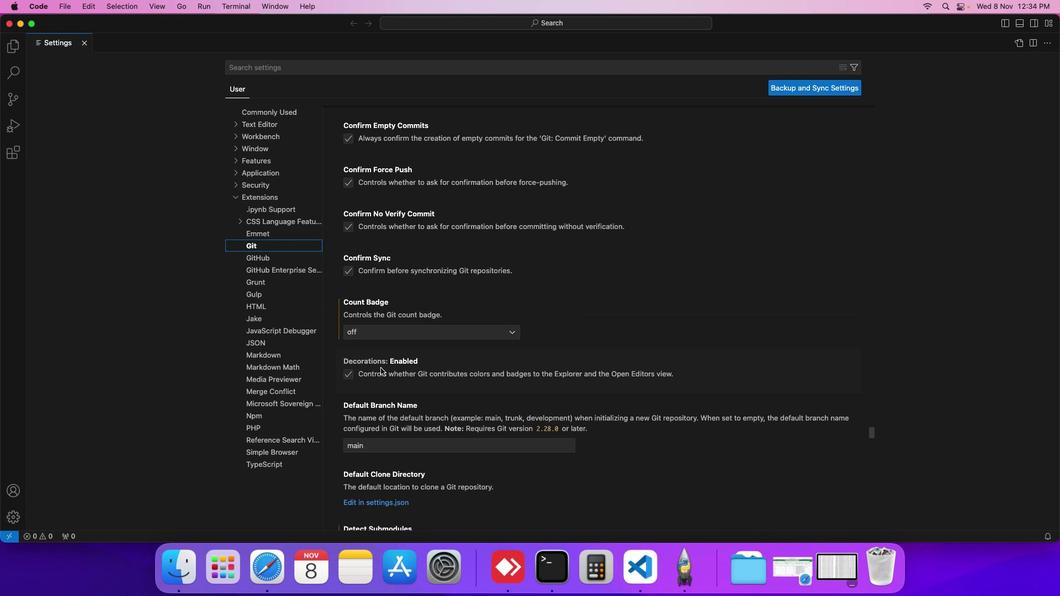 
Action: Mouse scrolled (380, 349) with delta (22, -24)
Screenshot: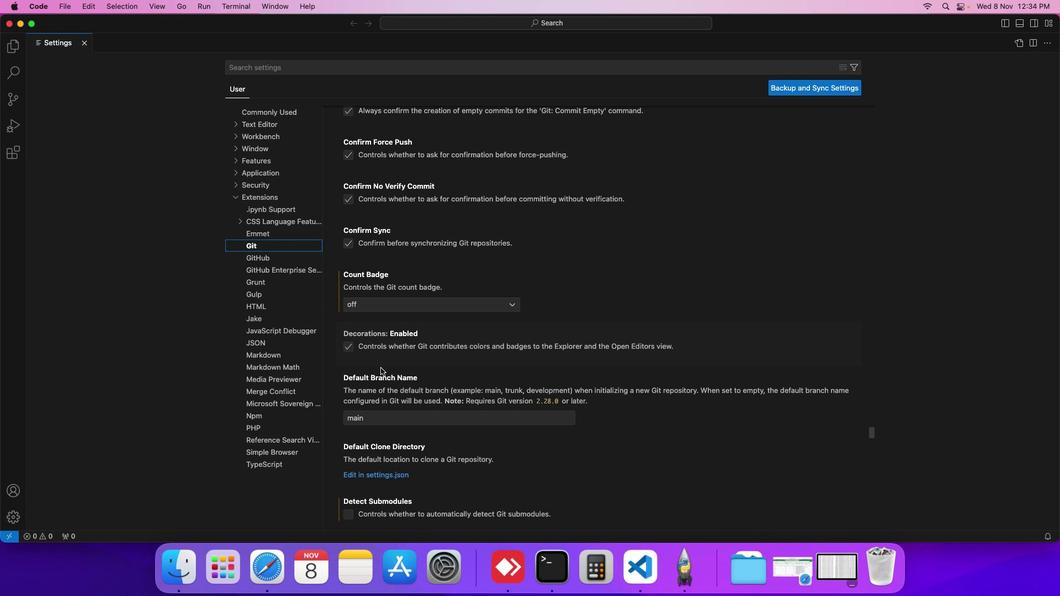 
Action: Mouse scrolled (380, 349) with delta (22, -24)
Screenshot: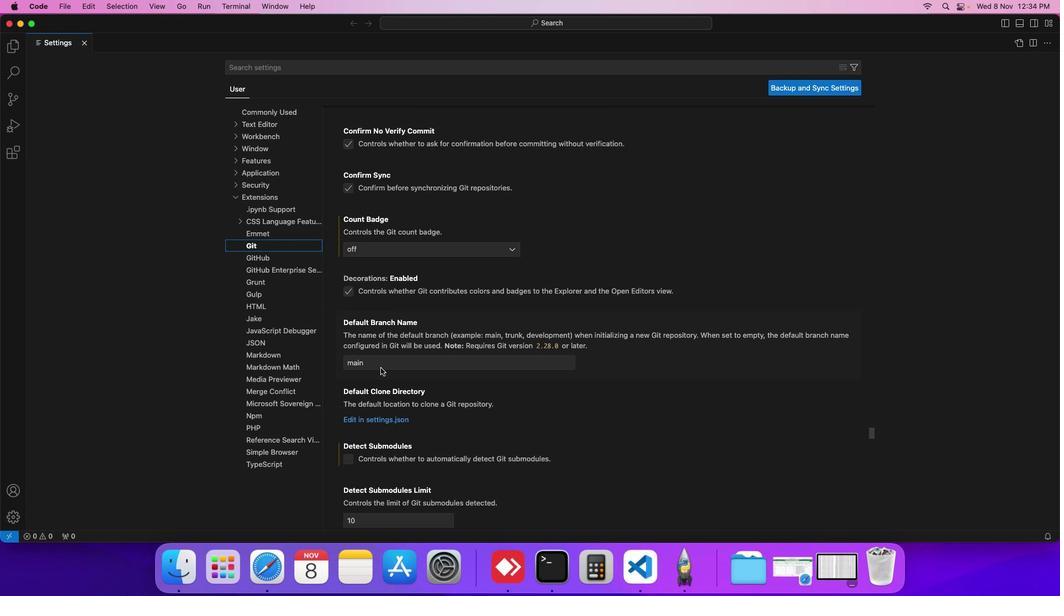 
Action: Mouse scrolled (380, 349) with delta (22, -24)
Screenshot: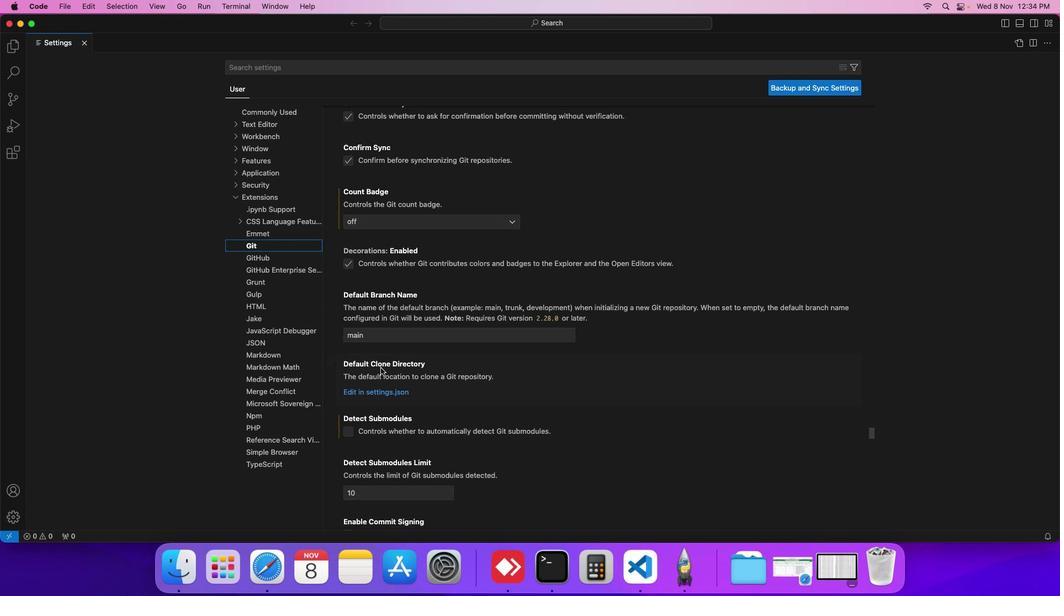 
Action: Mouse scrolled (380, 349) with delta (22, -24)
Screenshot: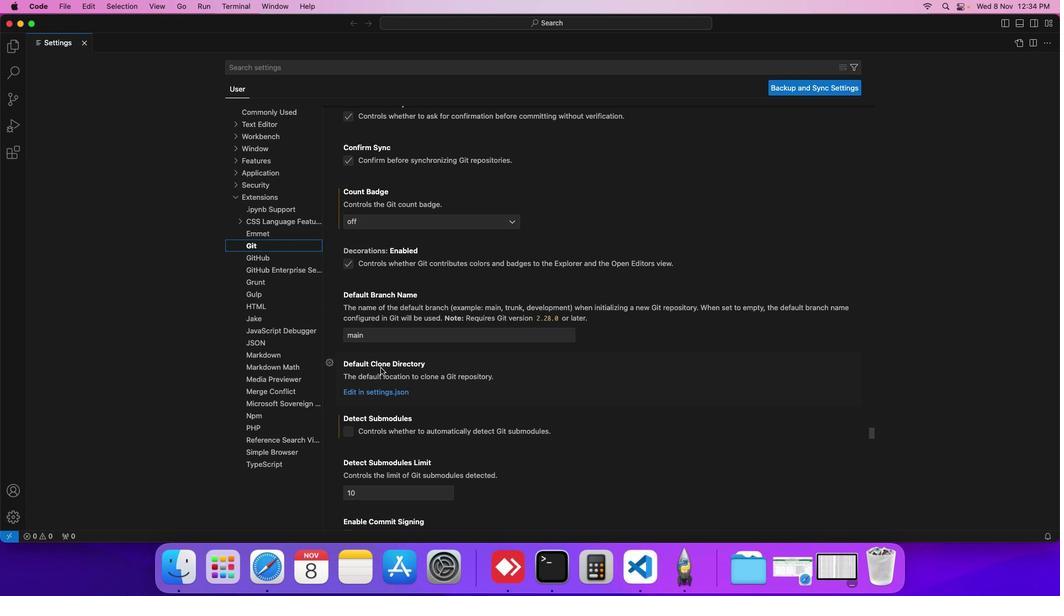 
Action: Mouse scrolled (380, 349) with delta (22, -24)
Screenshot: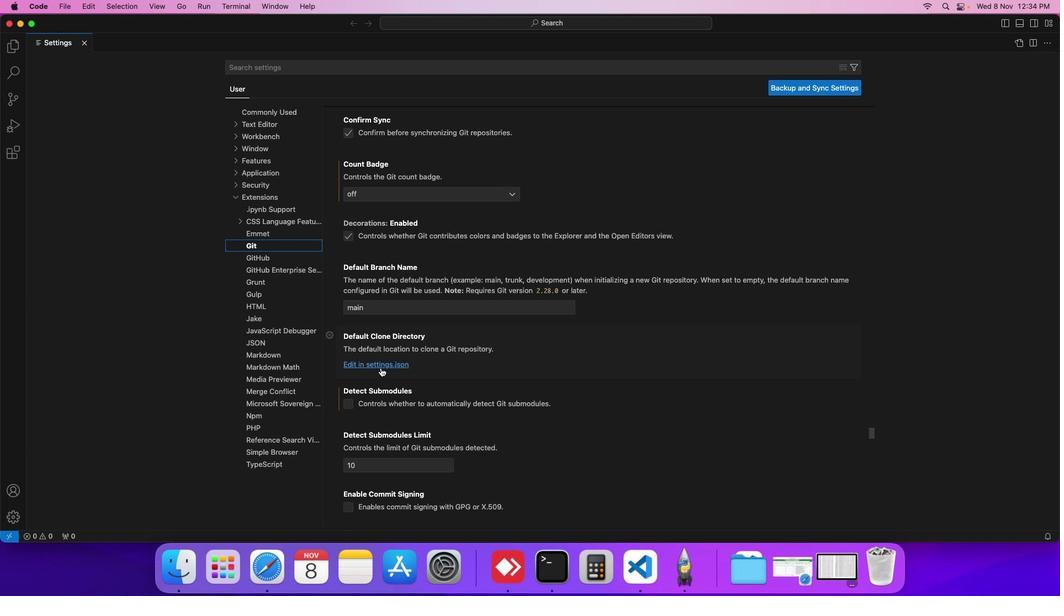 
Action: Mouse scrolled (380, 349) with delta (22, -24)
Screenshot: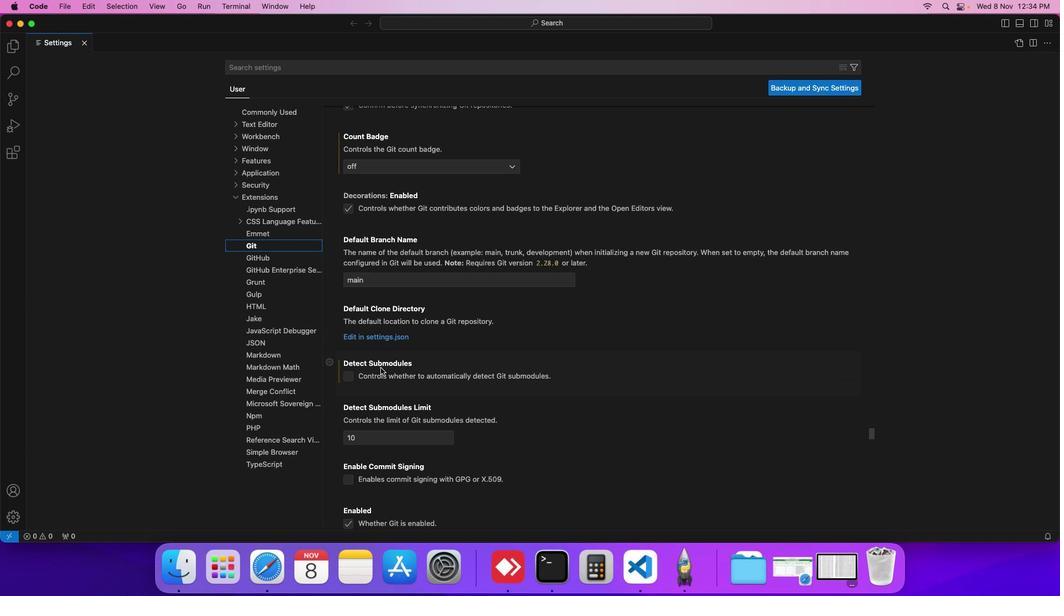 
Action: Mouse scrolled (380, 349) with delta (22, -24)
Screenshot: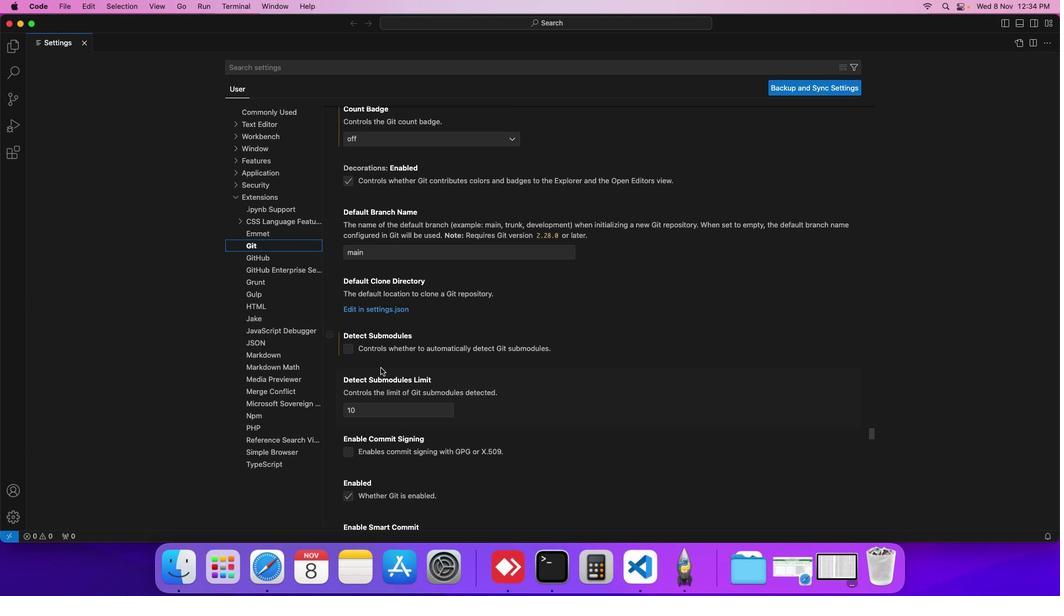
Action: Mouse scrolled (380, 349) with delta (22, -24)
Screenshot: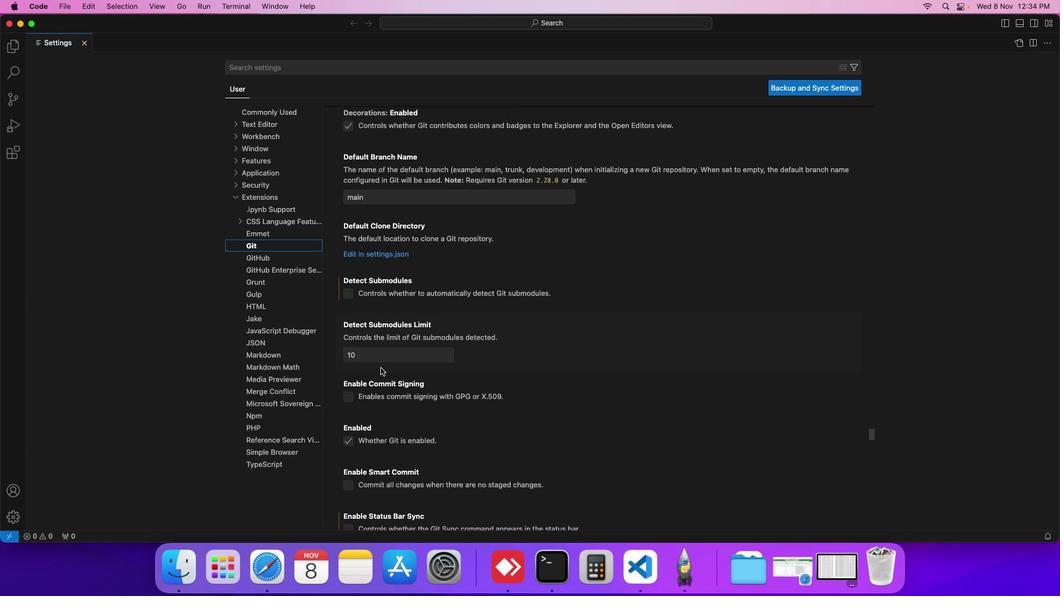 
Action: Mouse scrolled (380, 349) with delta (22, -24)
Screenshot: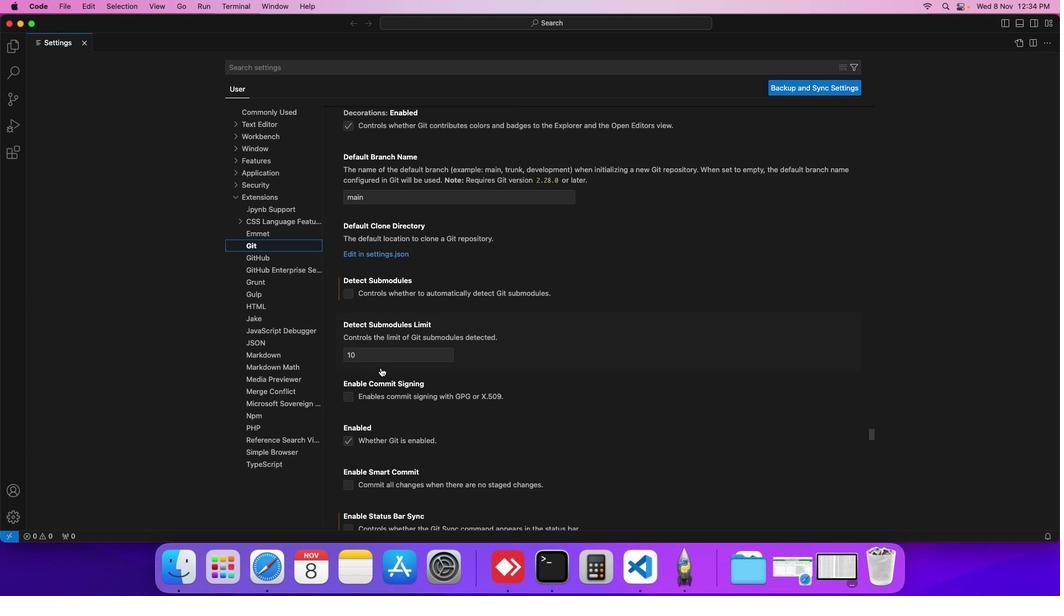 
Action: Mouse scrolled (380, 349) with delta (22, -24)
Screenshot: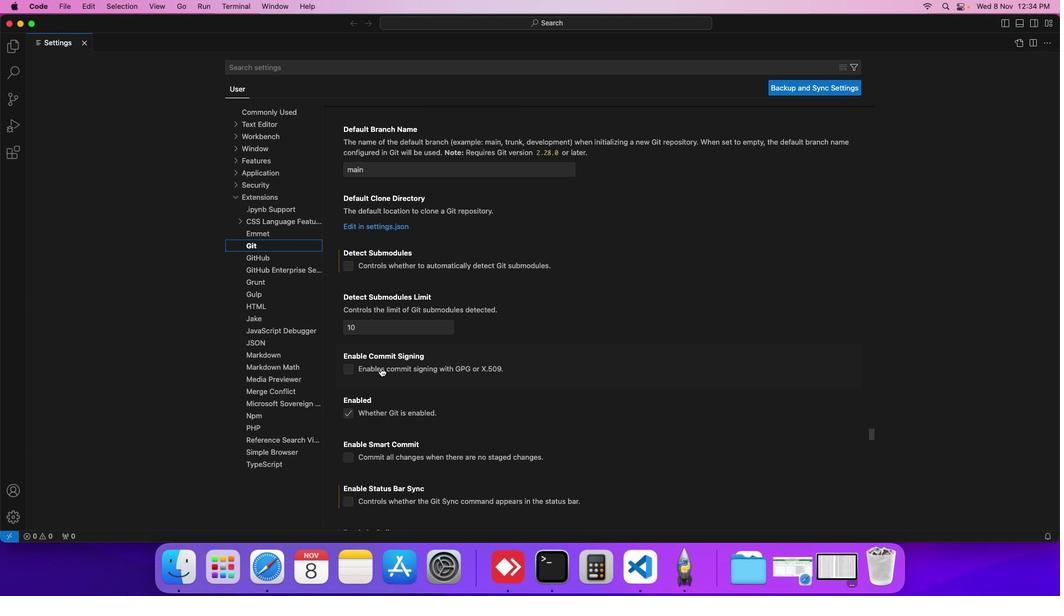 
Action: Mouse scrolled (380, 349) with delta (22, -24)
Screenshot: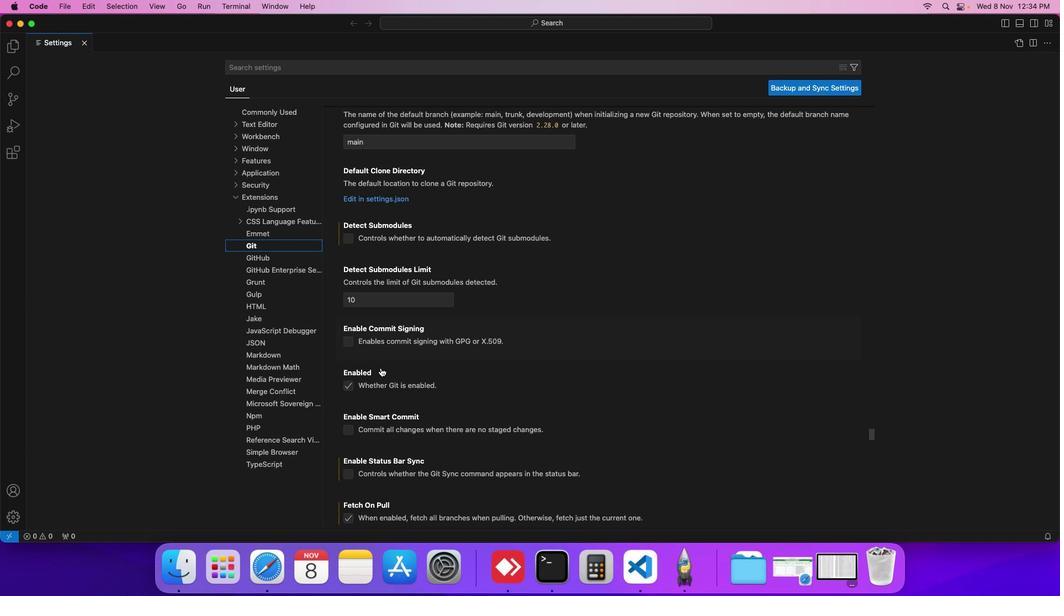 
Action: Mouse scrolled (380, 349) with delta (22, -24)
Screenshot: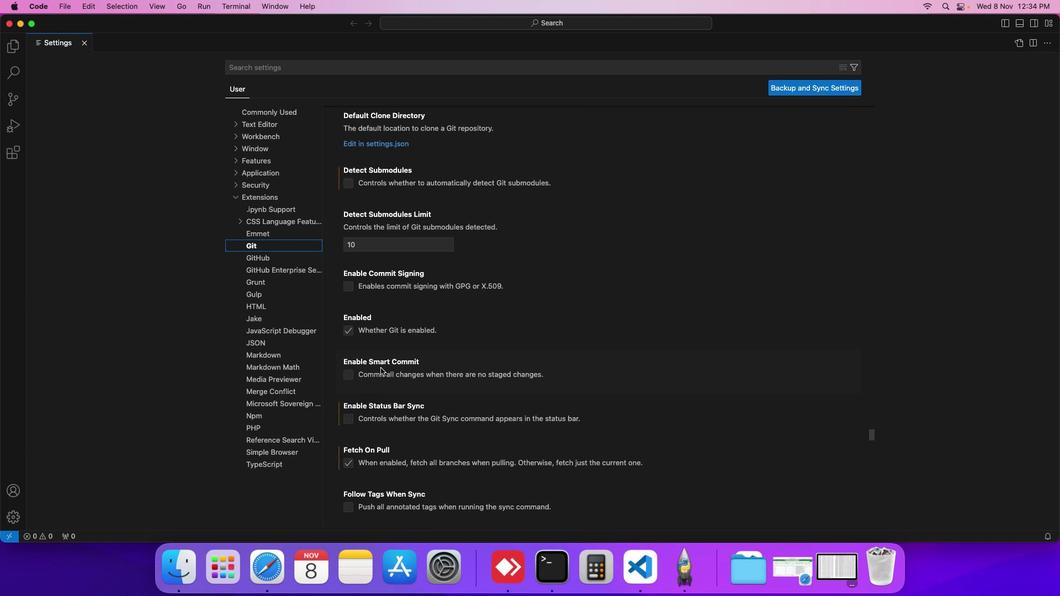 
Action: Mouse scrolled (380, 349) with delta (22, -24)
Screenshot: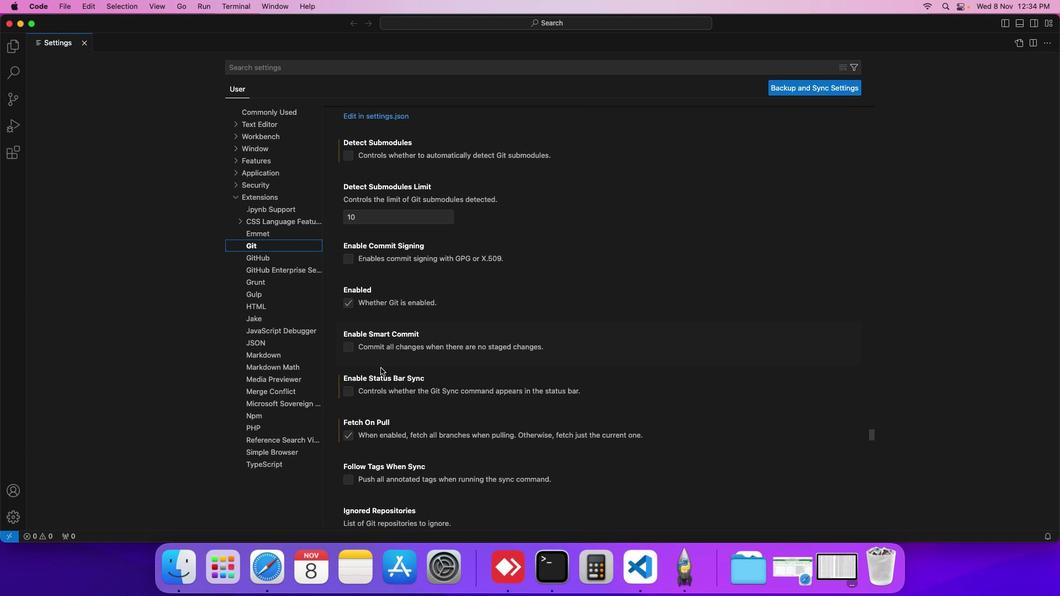 
Action: Mouse scrolled (380, 349) with delta (22, -24)
Screenshot: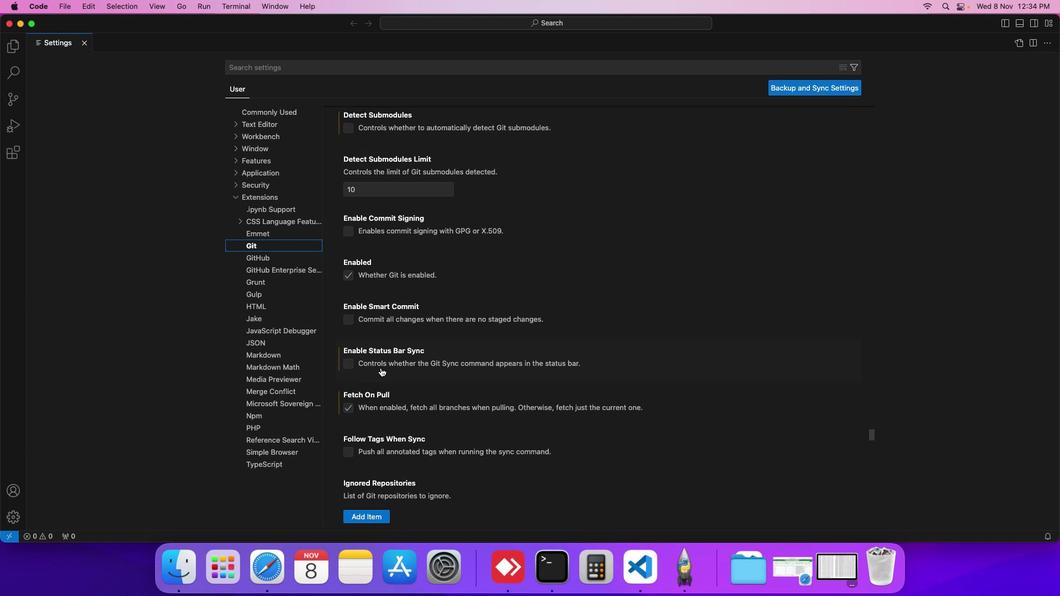 
Action: Mouse scrolled (380, 349) with delta (22, -24)
Screenshot: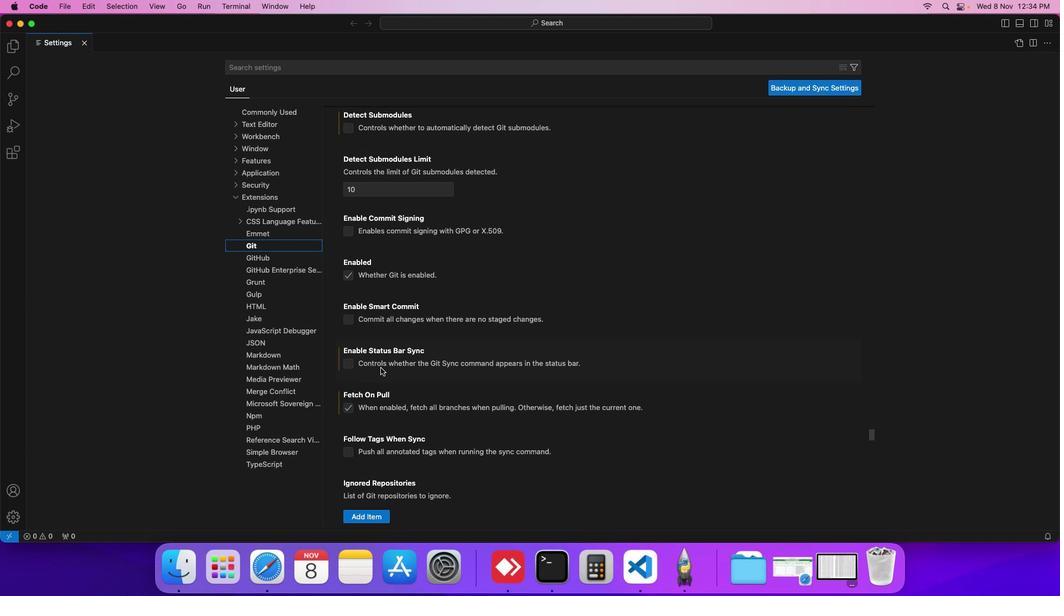 
Action: Mouse scrolled (380, 349) with delta (22, -24)
Screenshot: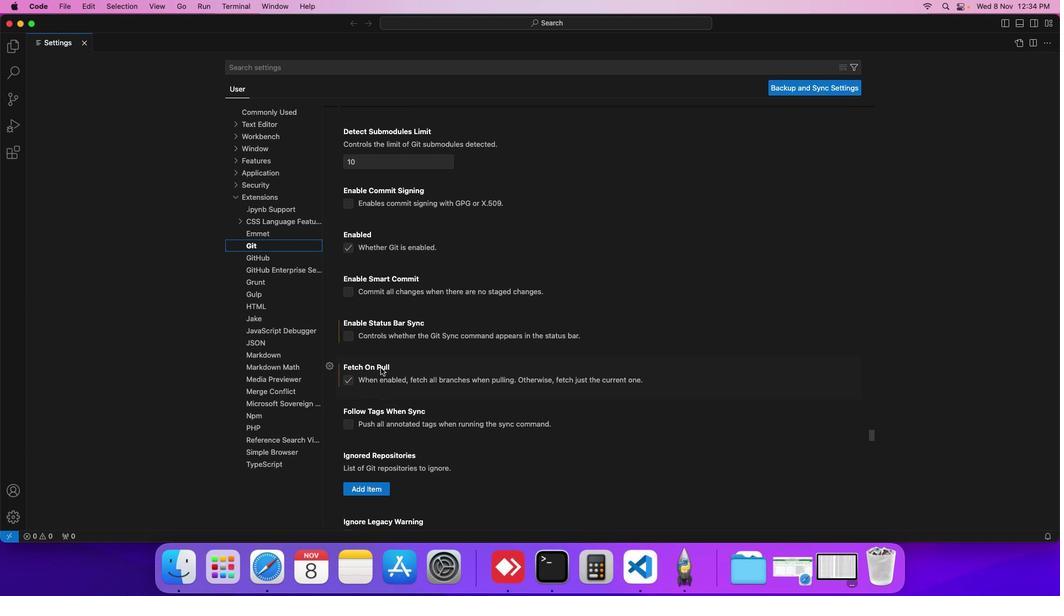 
Action: Mouse scrolled (380, 349) with delta (22, -24)
Screenshot: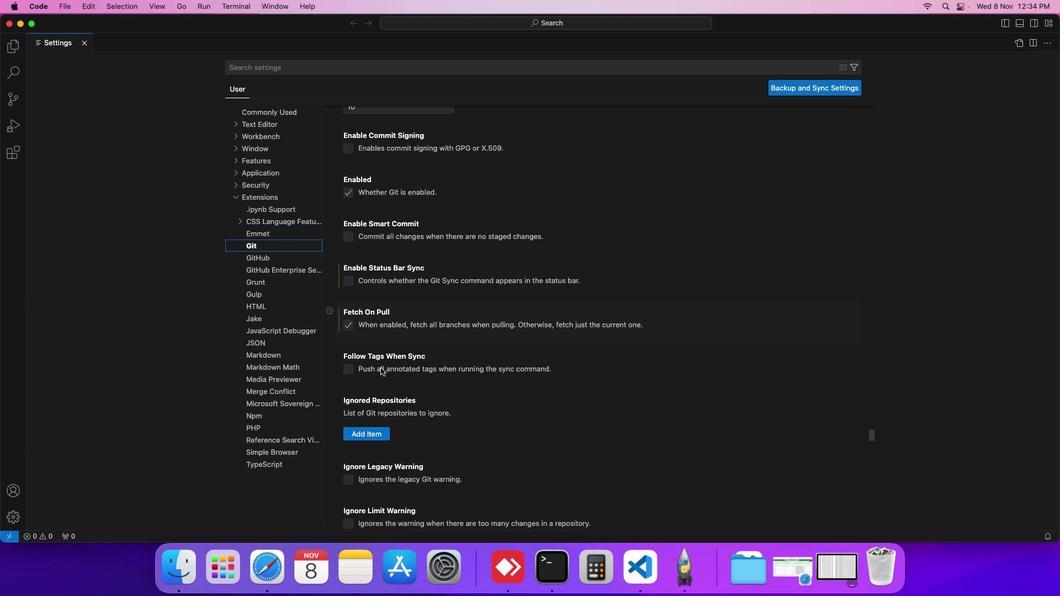 
Action: Mouse scrolled (380, 349) with delta (22, -24)
Screenshot: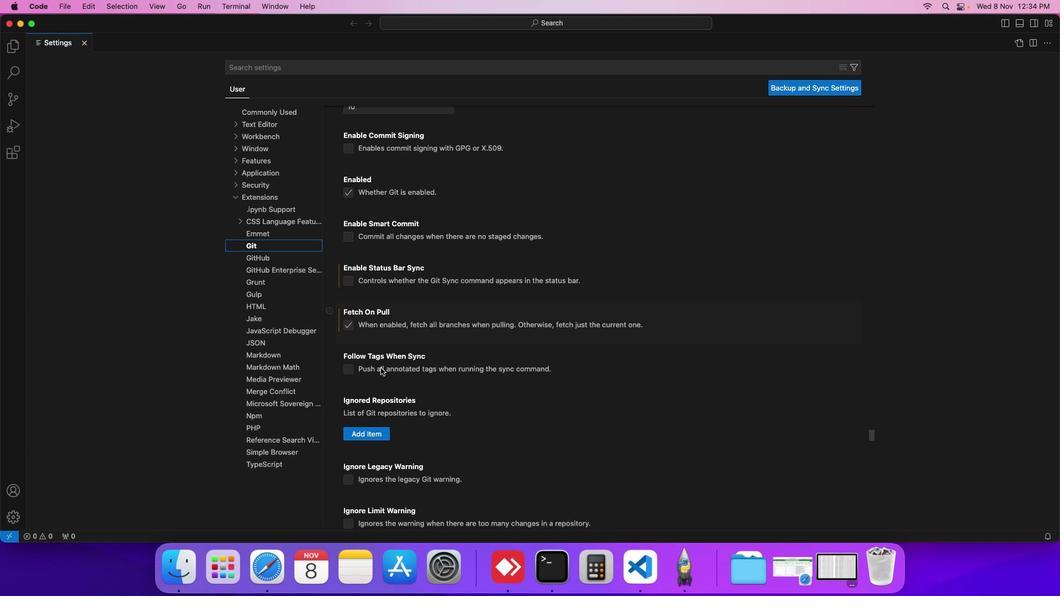 
Action: Mouse scrolled (380, 349) with delta (22, -24)
Screenshot: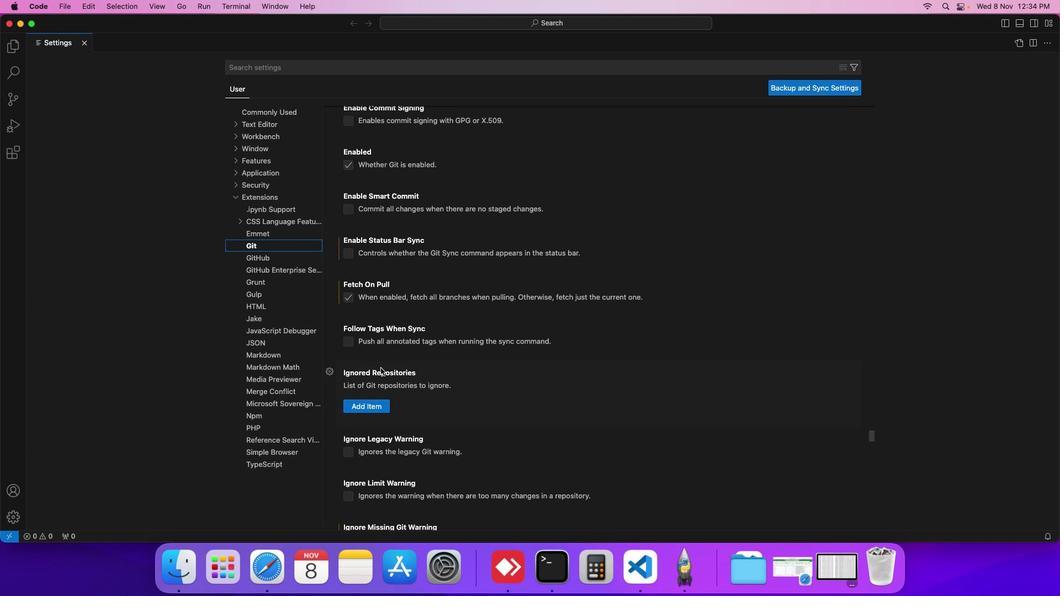 
Action: Mouse scrolled (380, 349) with delta (22, -24)
Screenshot: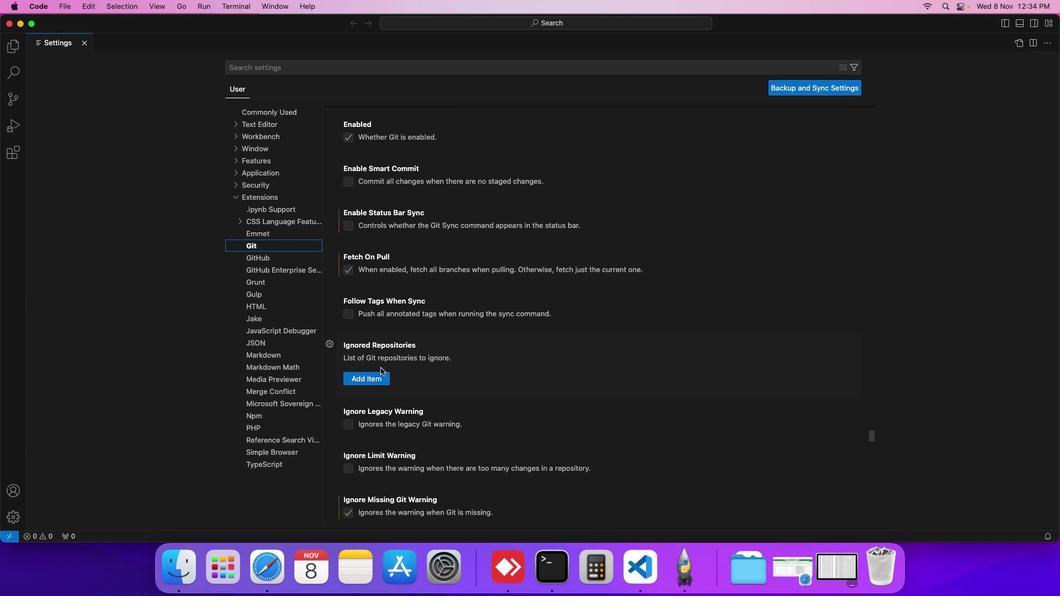 
Action: Mouse scrolled (380, 349) with delta (22, -24)
Screenshot: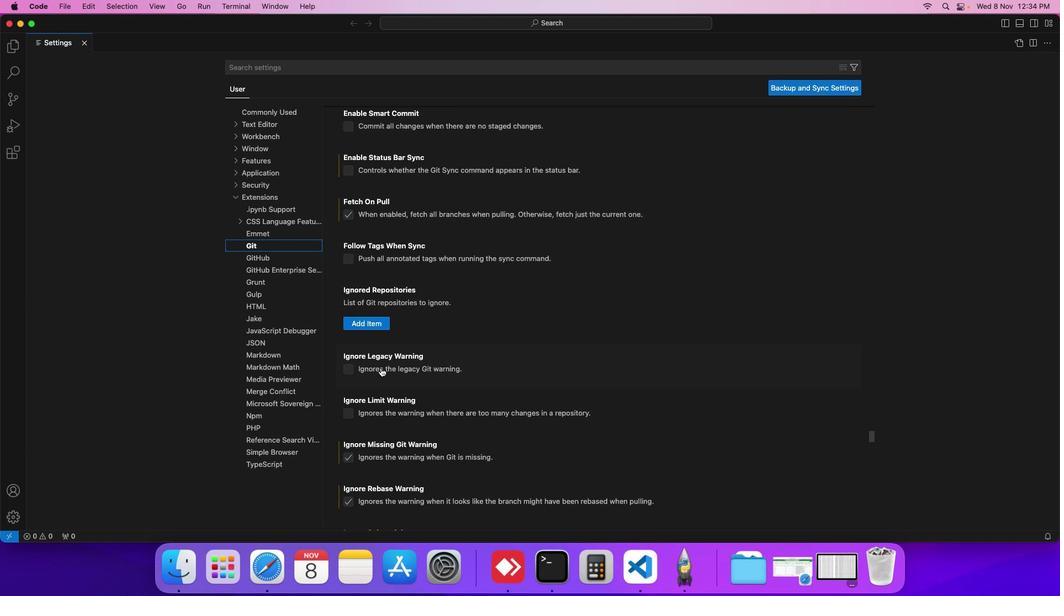 
Action: Mouse scrolled (380, 349) with delta (22, -24)
Screenshot: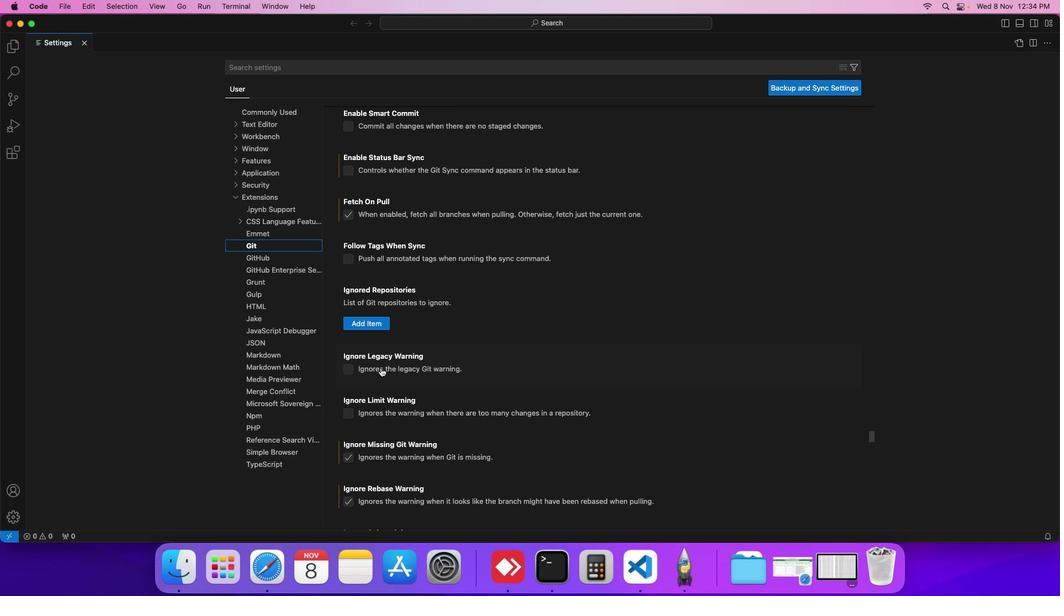 
Action: Mouse scrolled (380, 349) with delta (22, -24)
Screenshot: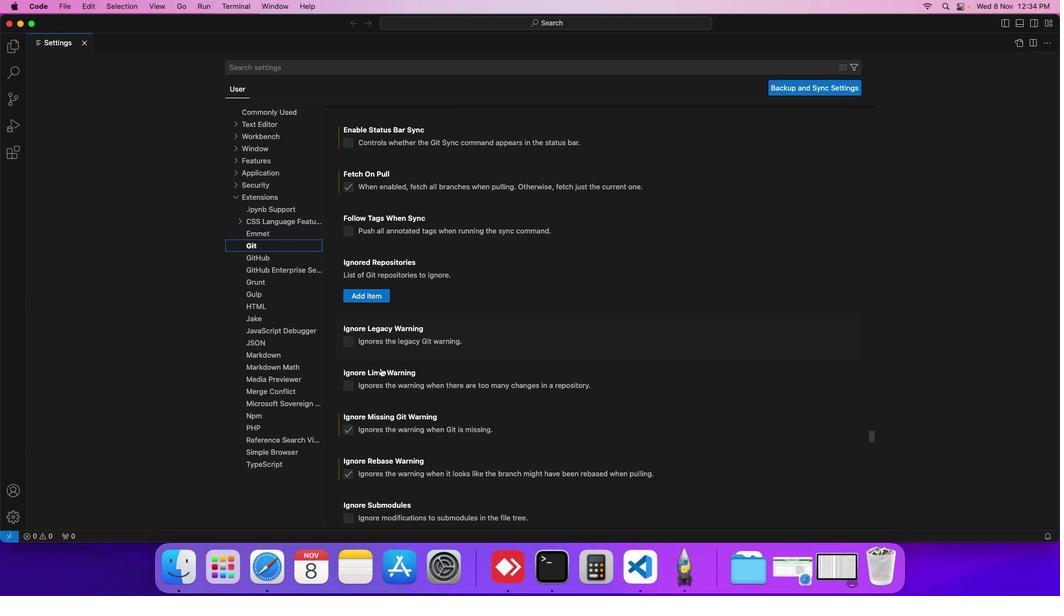 
Action: Mouse scrolled (380, 349) with delta (22, -24)
Screenshot: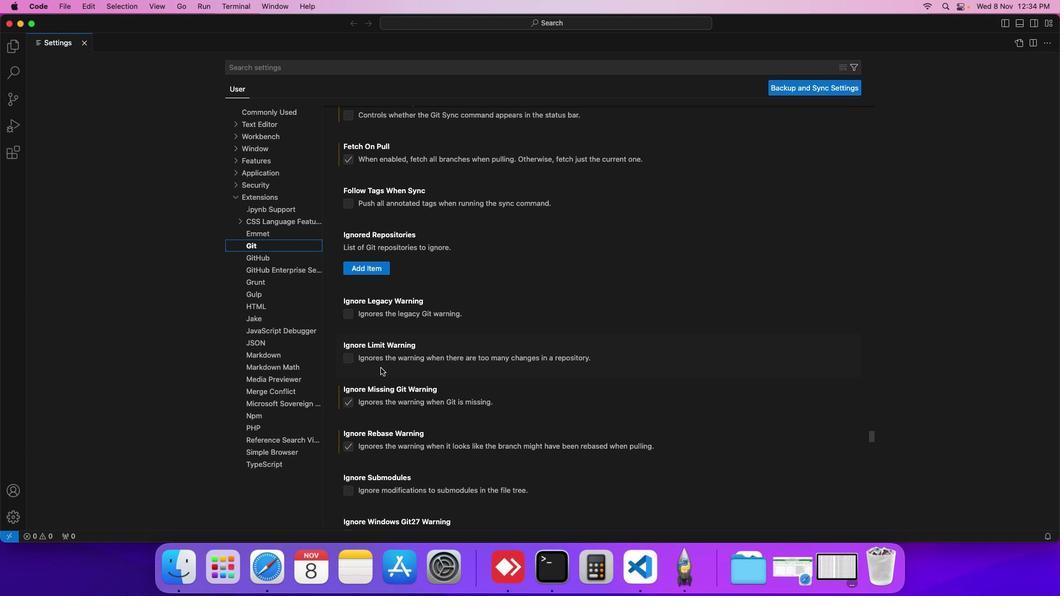 
Action: Mouse scrolled (380, 349) with delta (22, -24)
Screenshot: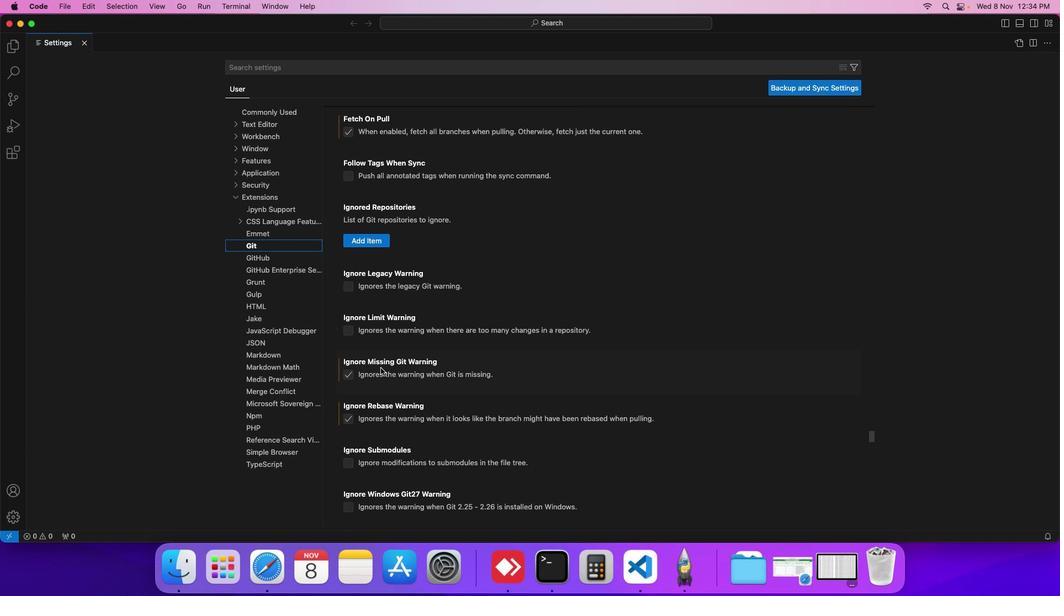 
Action: Mouse scrolled (380, 349) with delta (22, -24)
Screenshot: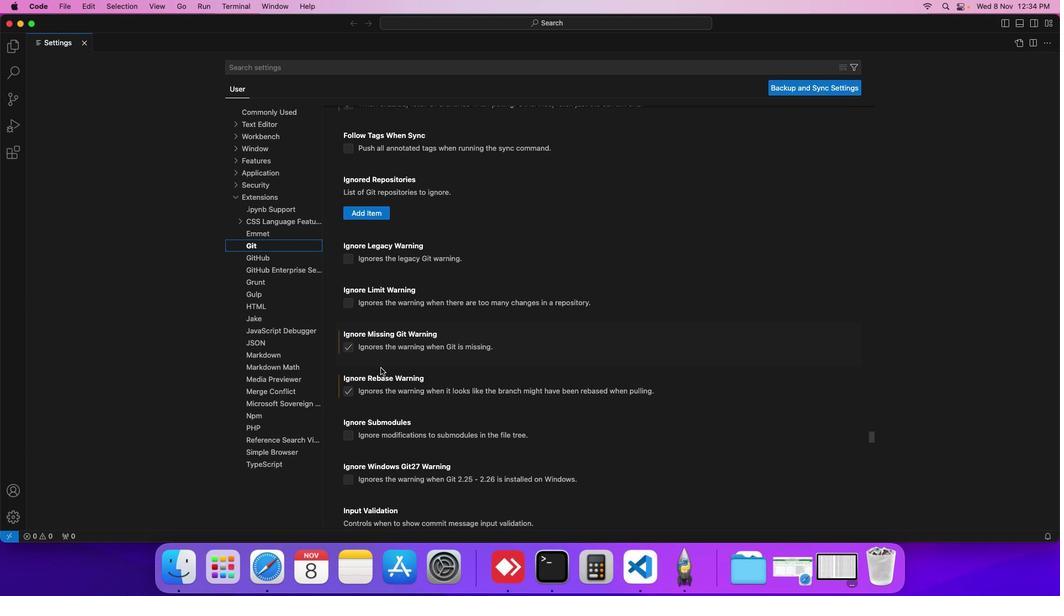 
Action: Mouse scrolled (380, 349) with delta (22, -24)
Screenshot: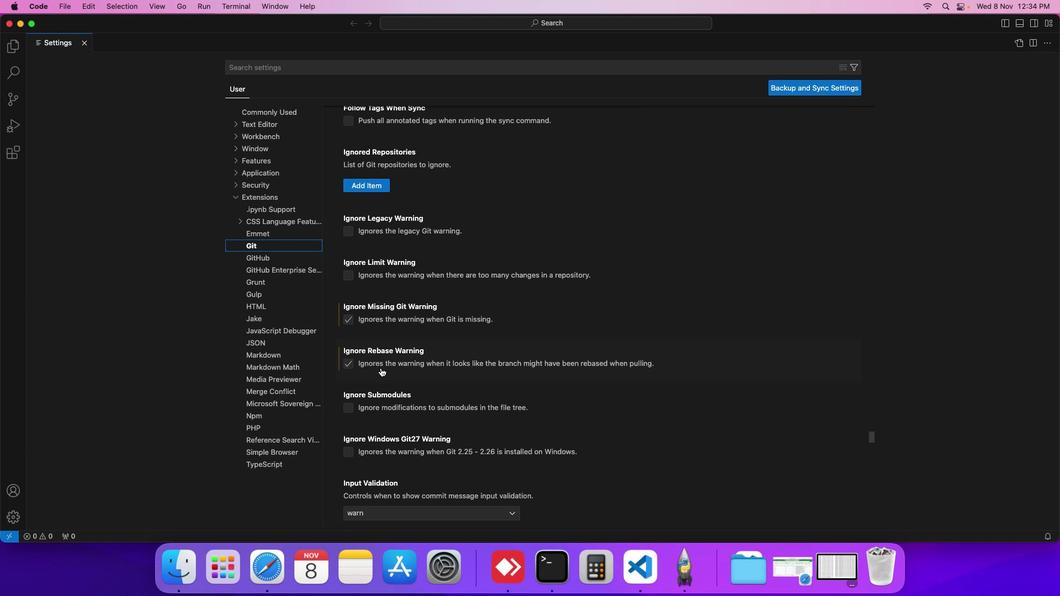 
Action: Mouse scrolled (380, 349) with delta (22, -24)
Screenshot: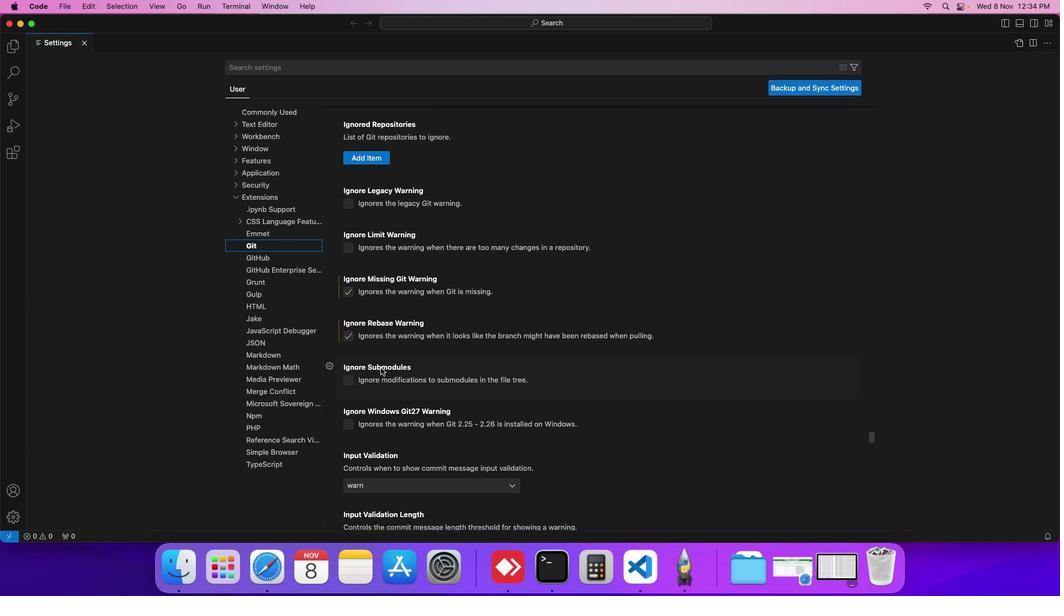 
Action: Mouse scrolled (380, 349) with delta (22, -24)
Screenshot: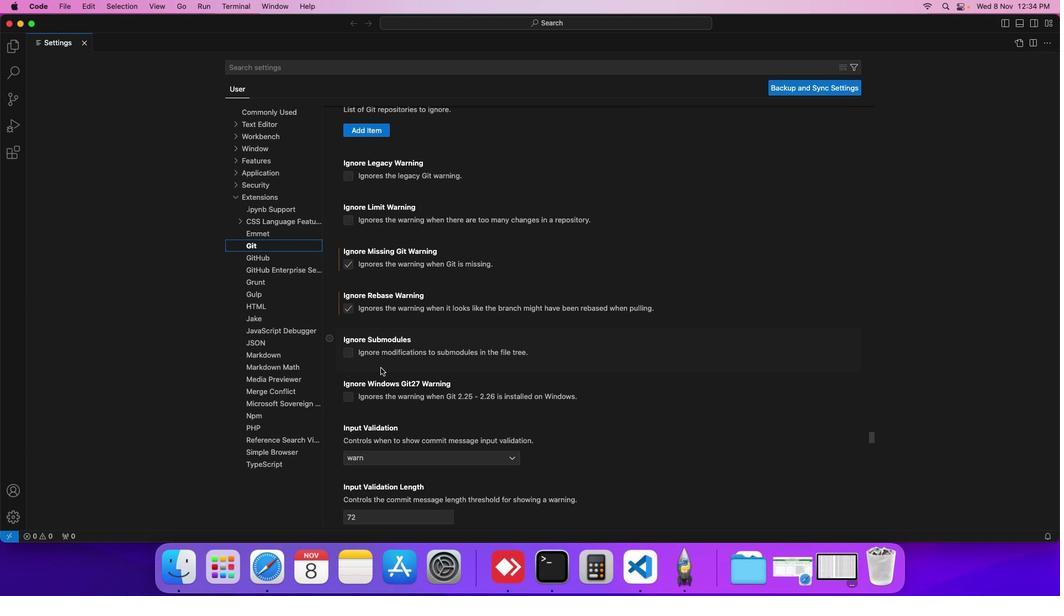 
Action: Mouse scrolled (380, 349) with delta (22, -24)
Screenshot: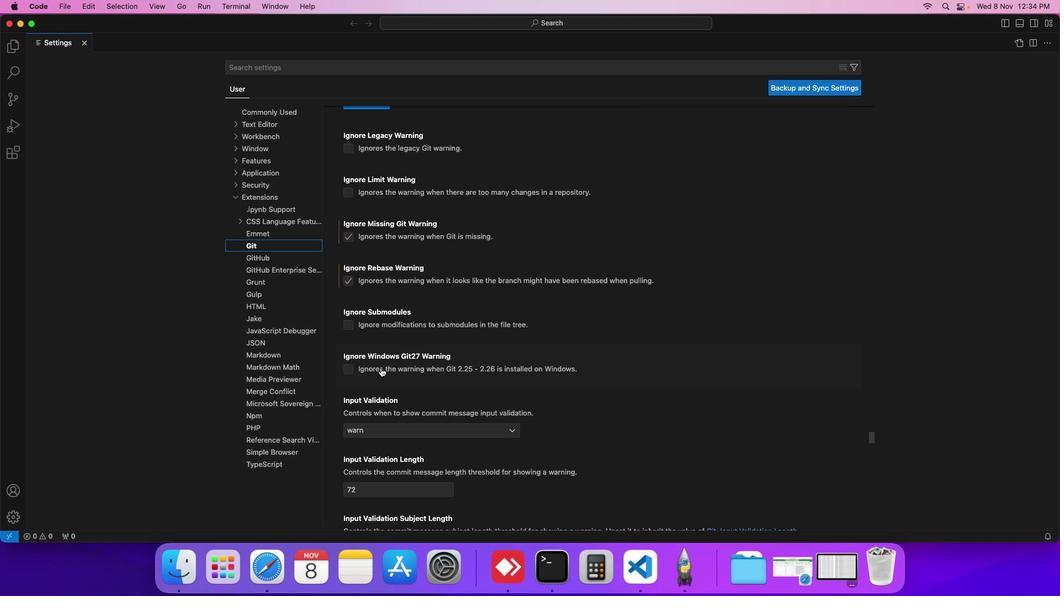 
Action: Mouse scrolled (380, 349) with delta (22, -24)
Screenshot: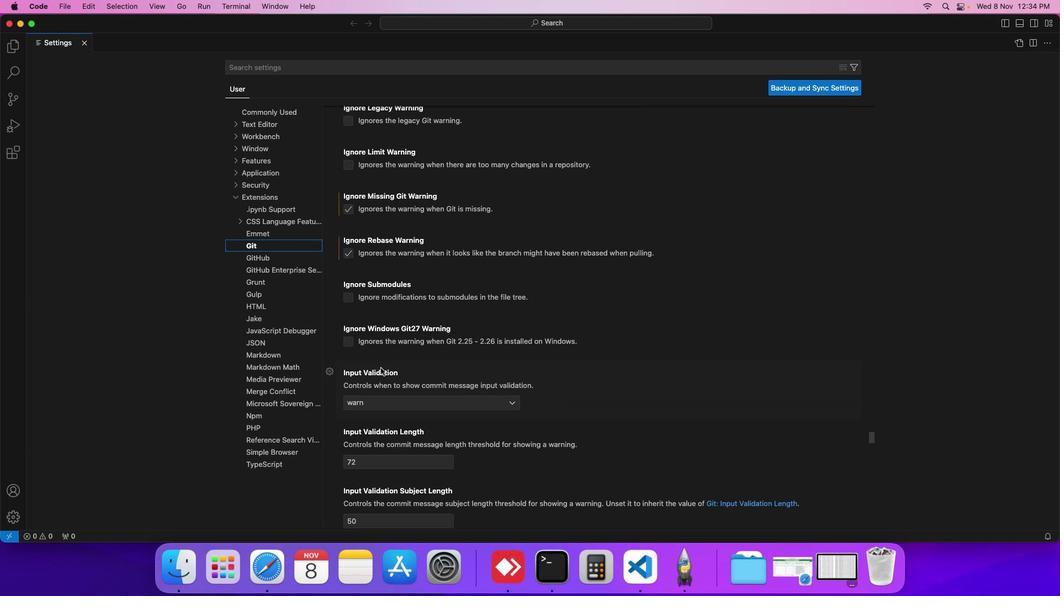 
Action: Mouse moved to (350, 322)
Screenshot: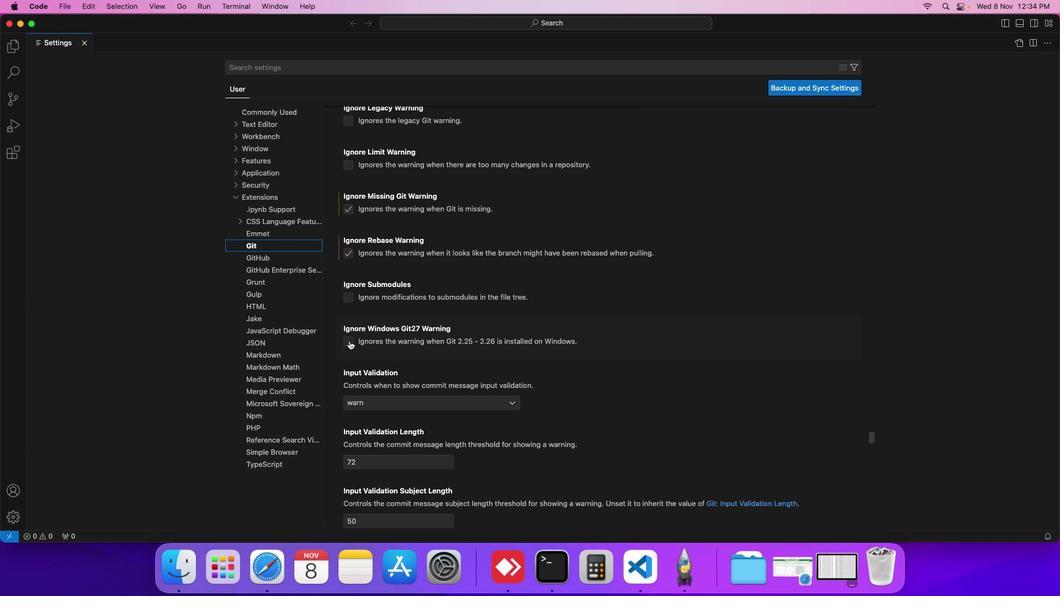 
Action: Mouse pressed left at (350, 322)
Screenshot: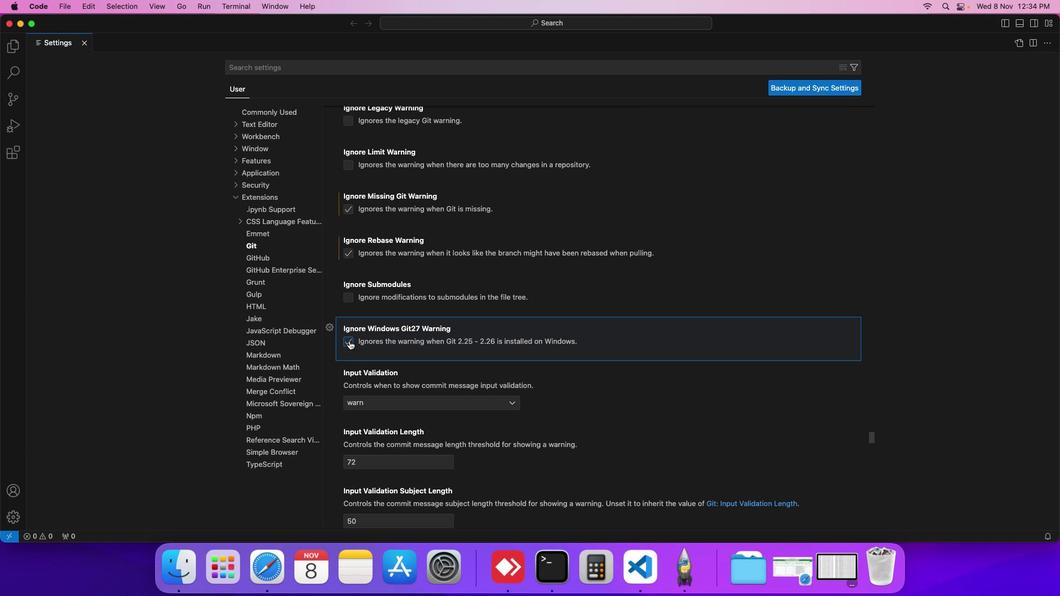 
Action: Mouse moved to (392, 324)
Screenshot: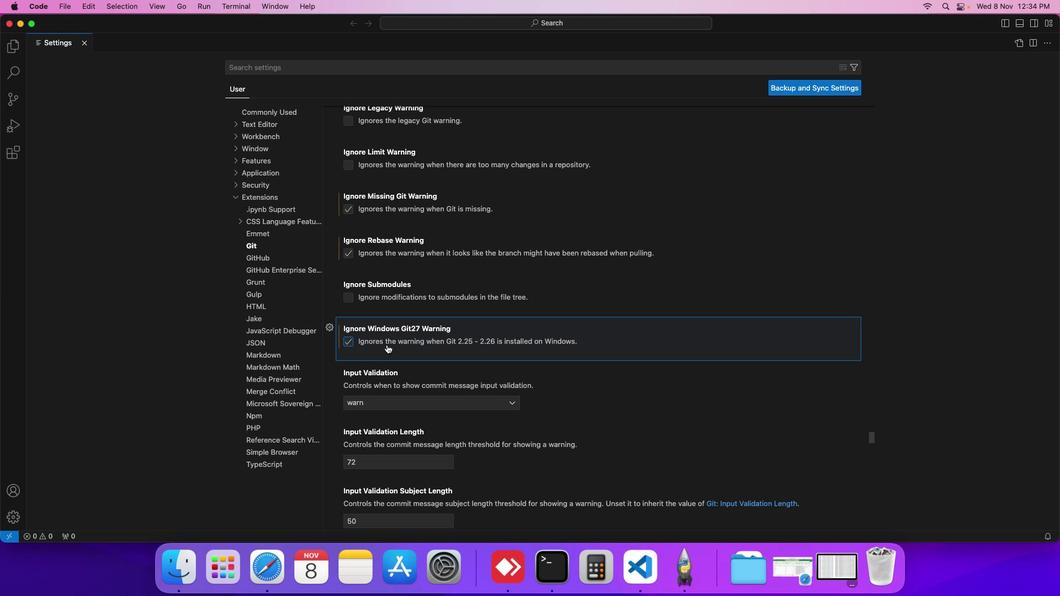 
